 Task: Find connections with filter location Lognes with filter topic #Workfromhomewith filter profile language Spanish with filter current company AJIO.com with filter school Badruka College Of Commerce with filter industry Political Organizations with filter service category Auto Insurance with filter keywords title Technical Support Specialist
Action: Mouse moved to (502, 85)
Screenshot: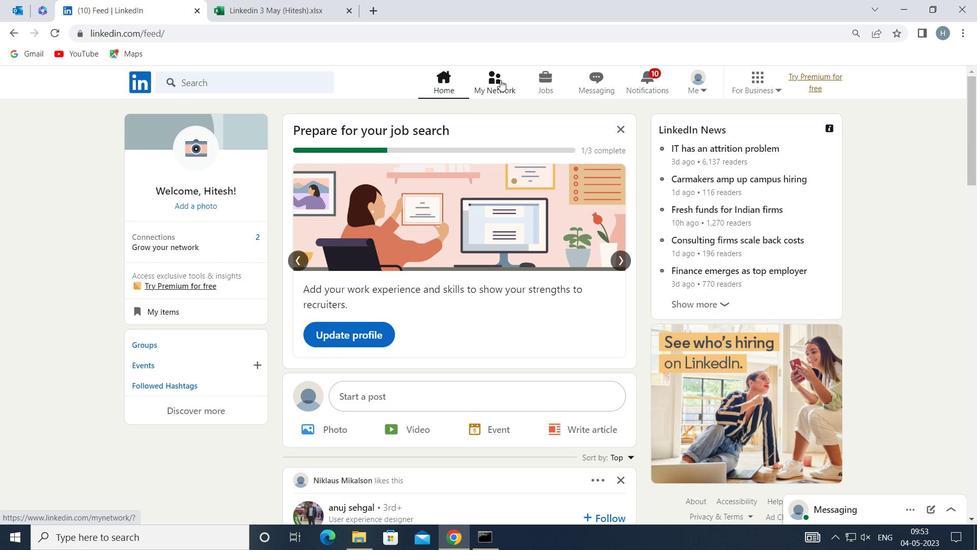 
Action: Mouse pressed left at (502, 85)
Screenshot: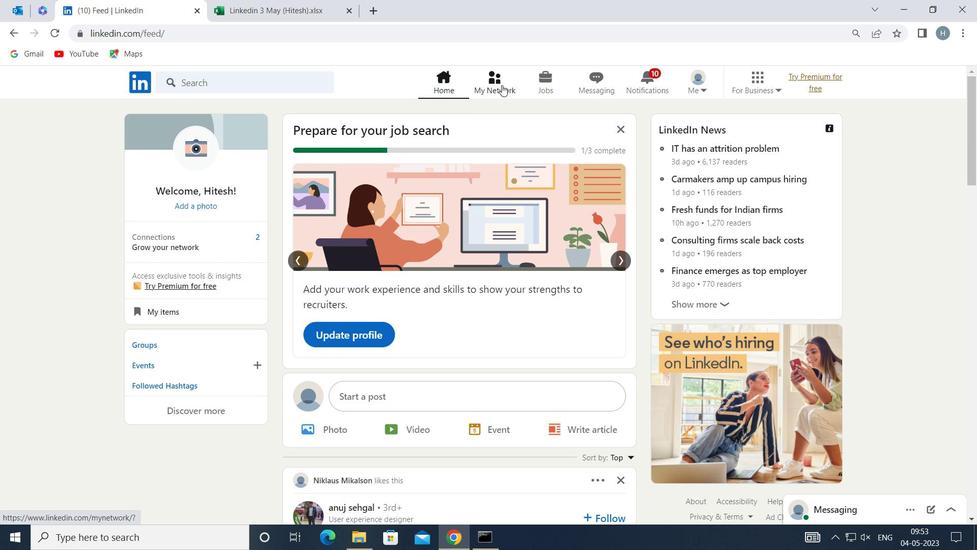 
Action: Mouse moved to (299, 150)
Screenshot: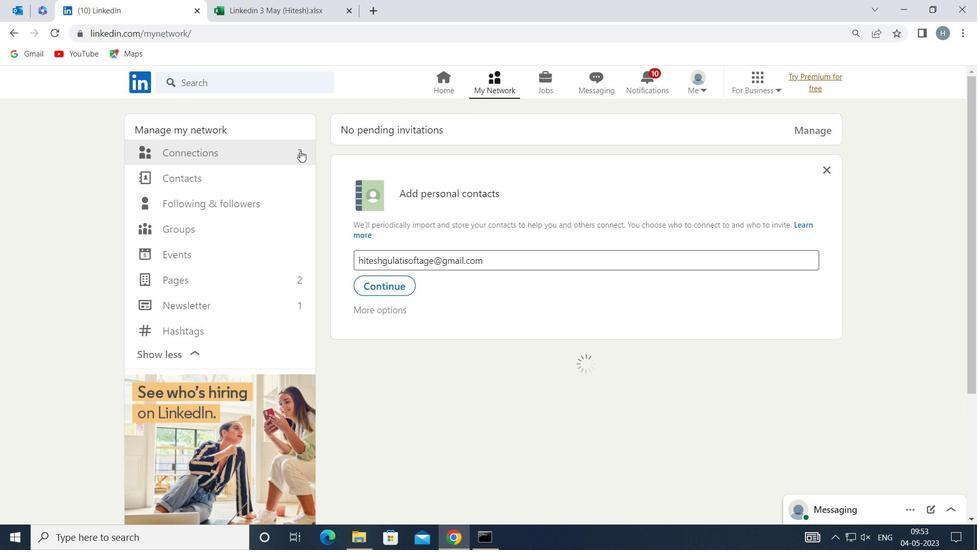 
Action: Mouse pressed left at (299, 150)
Screenshot: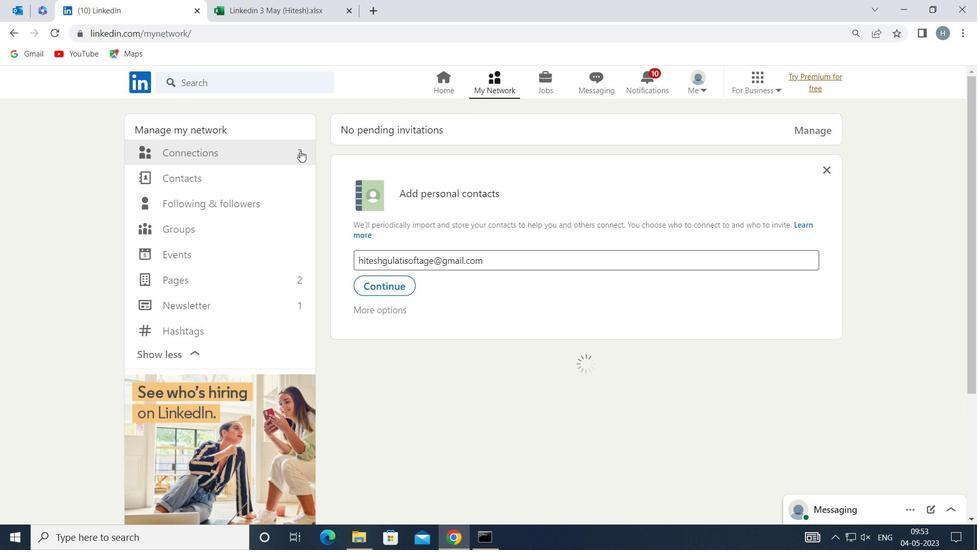 
Action: Mouse moved to (587, 153)
Screenshot: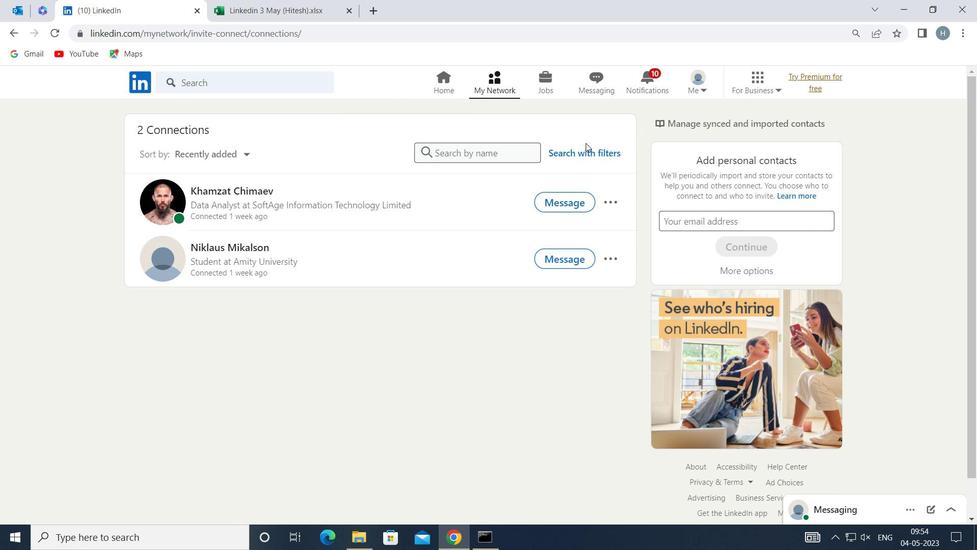 
Action: Mouse pressed left at (587, 153)
Screenshot: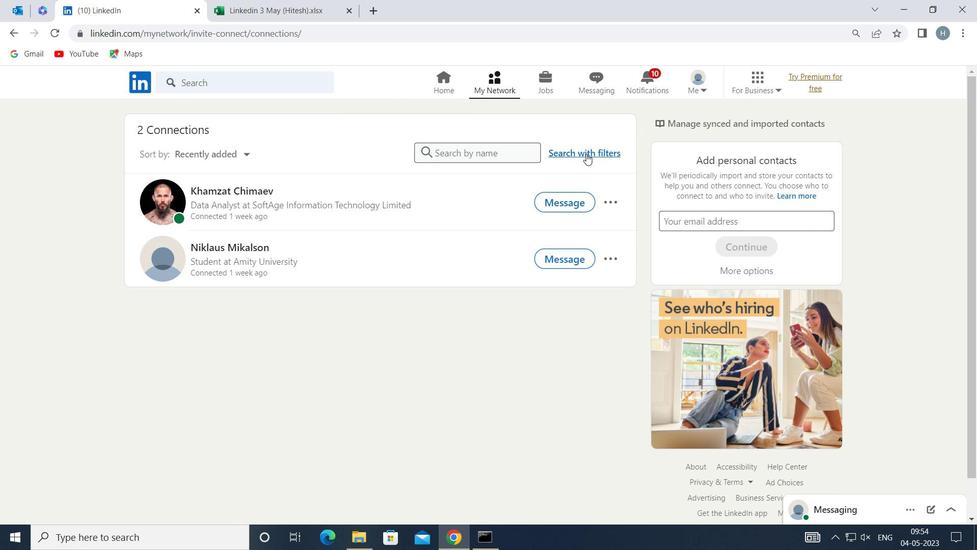 
Action: Mouse moved to (536, 121)
Screenshot: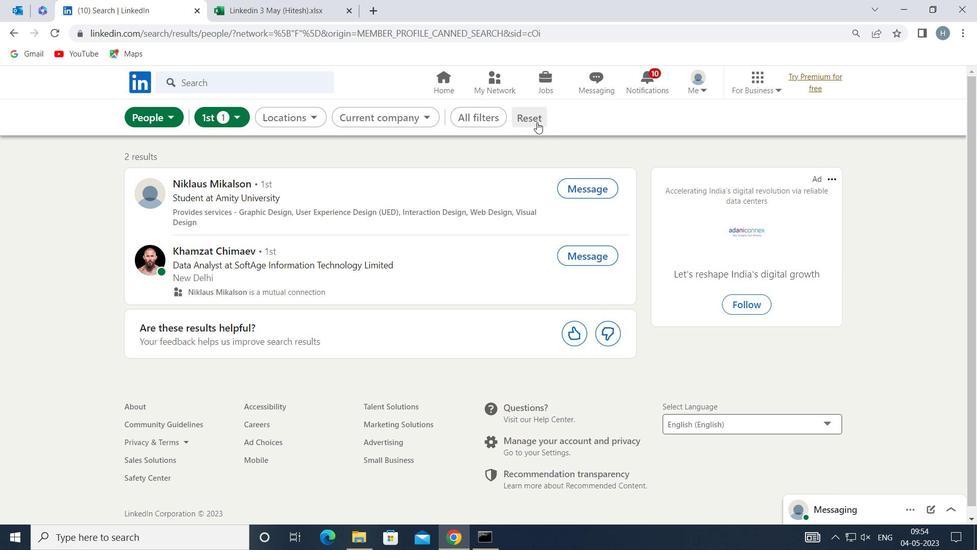 
Action: Mouse pressed left at (536, 121)
Screenshot: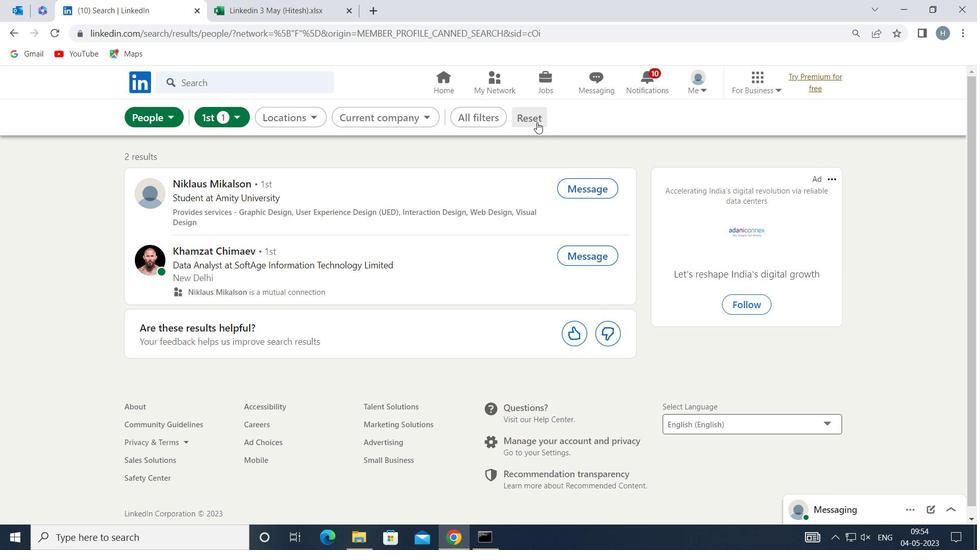 
Action: Mouse moved to (525, 119)
Screenshot: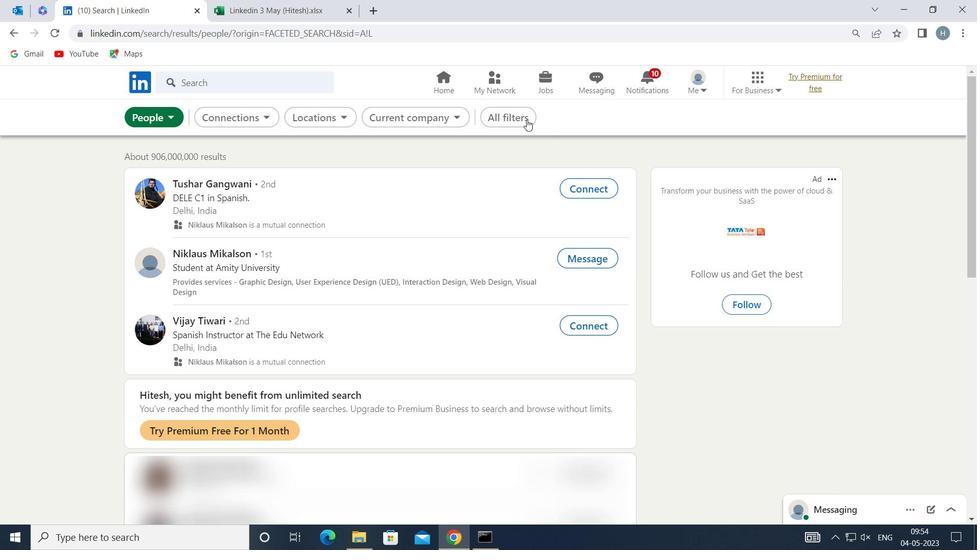 
Action: Mouse pressed left at (525, 119)
Screenshot: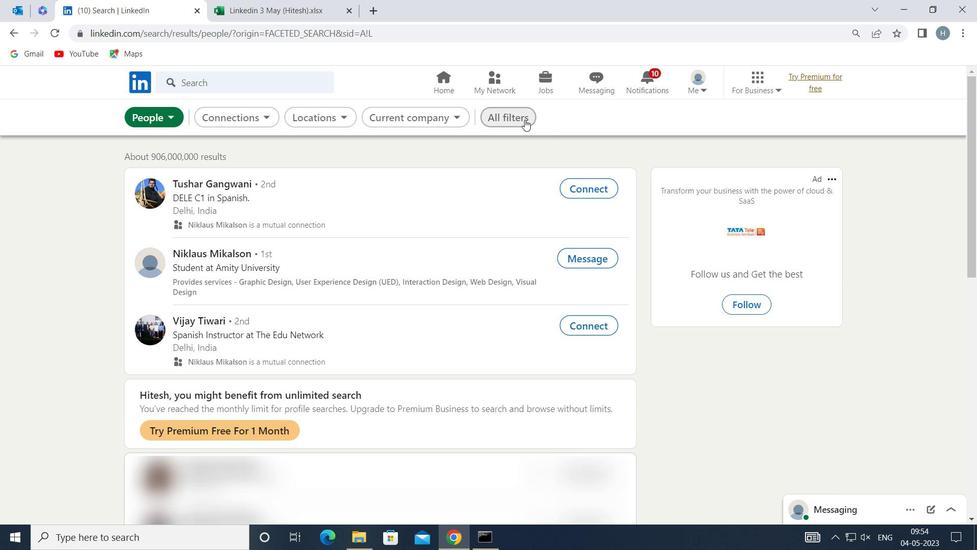 
Action: Mouse moved to (764, 313)
Screenshot: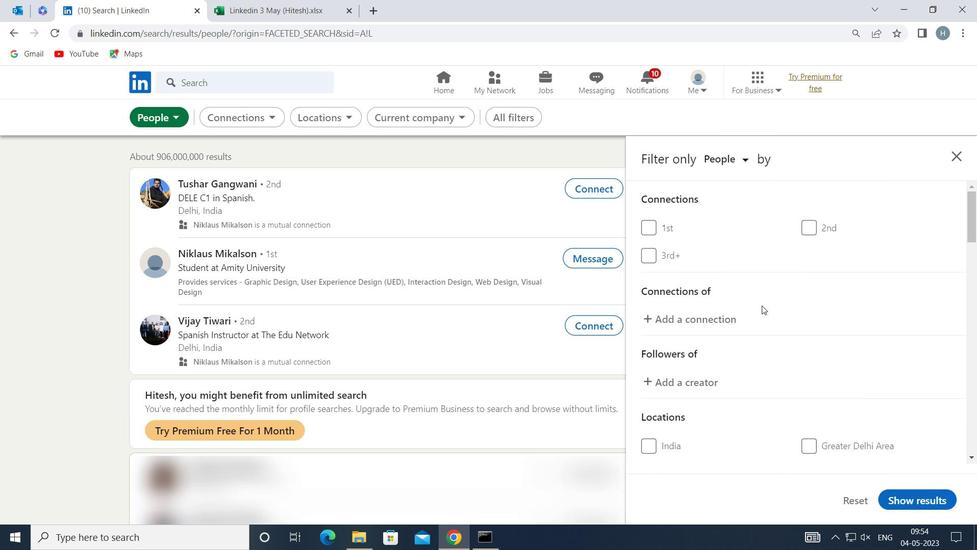 
Action: Mouse scrolled (764, 312) with delta (0, 0)
Screenshot: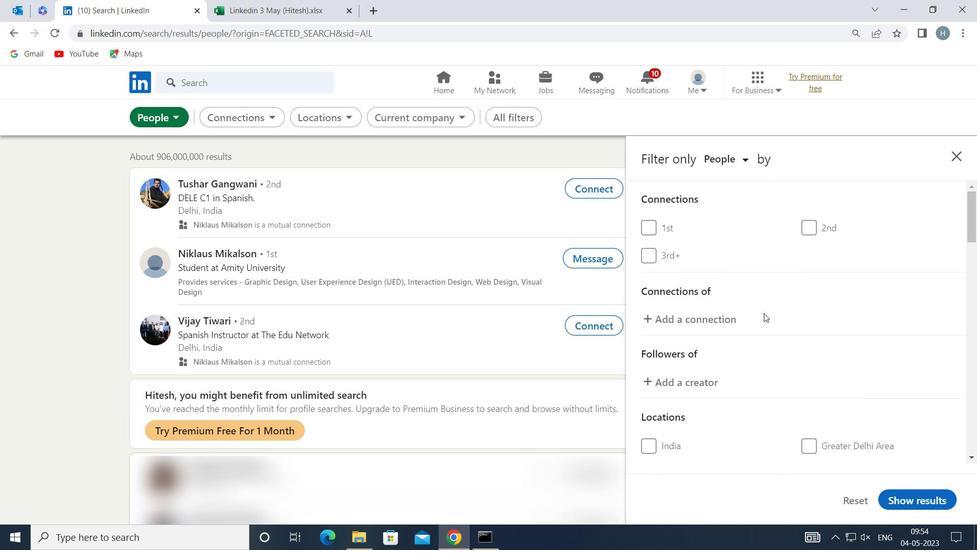 
Action: Mouse scrolled (764, 312) with delta (0, 0)
Screenshot: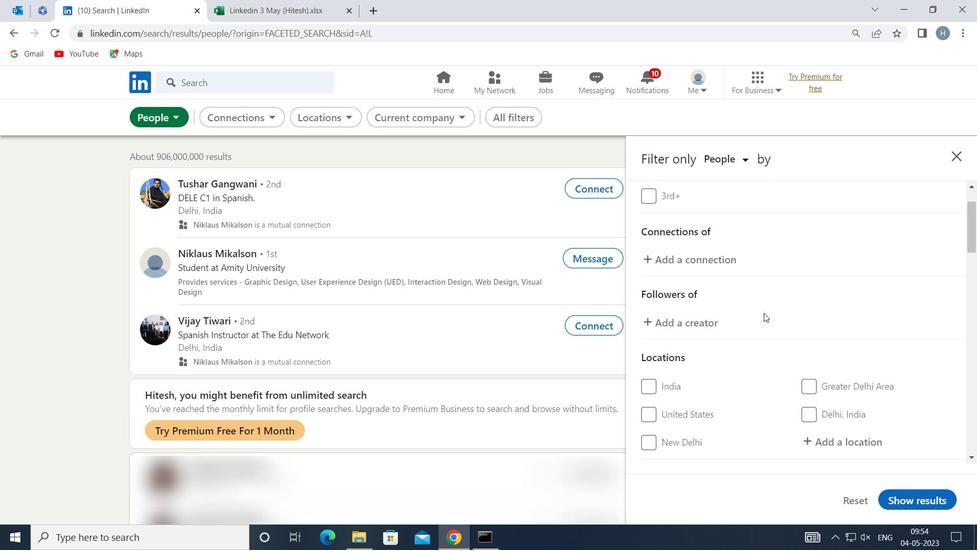 
Action: Mouse moved to (830, 374)
Screenshot: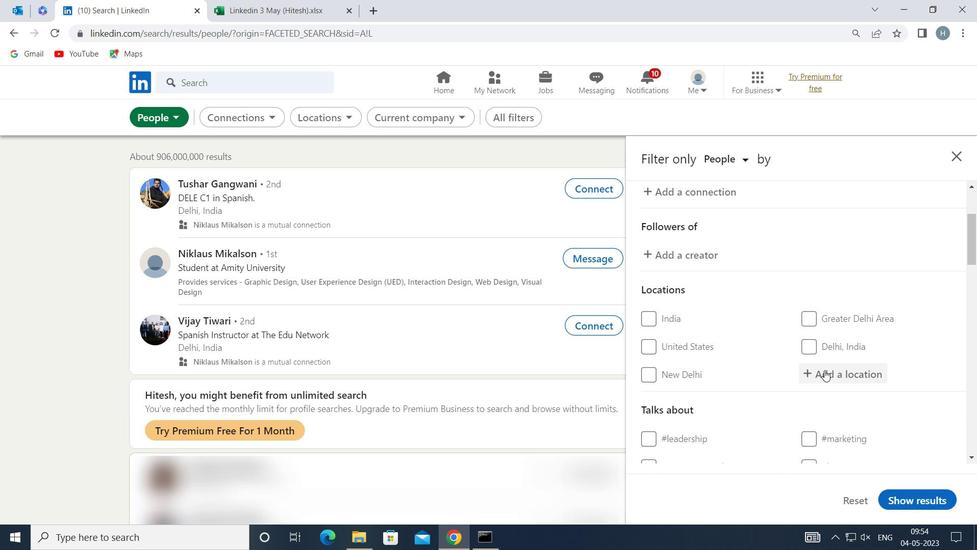 
Action: Mouse pressed left at (830, 374)
Screenshot: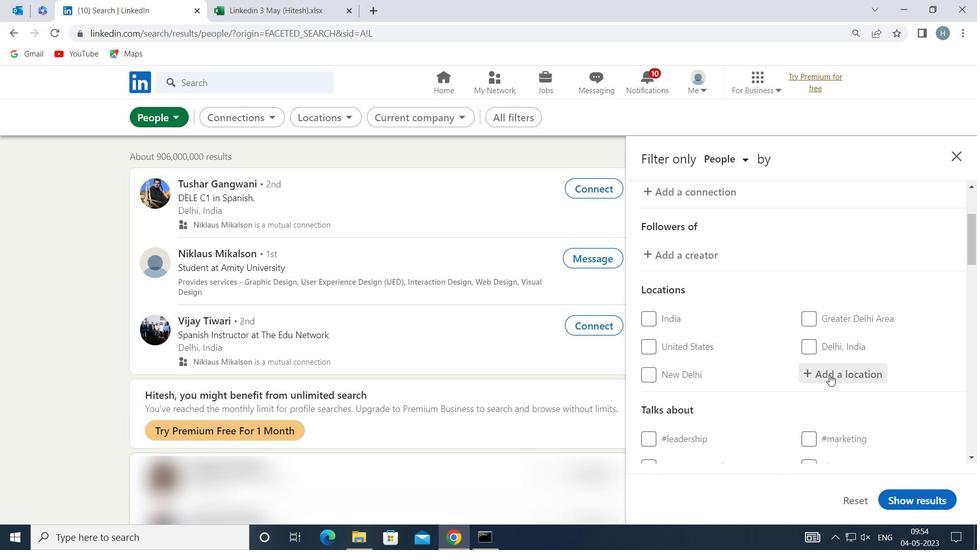 
Action: Mouse moved to (820, 375)
Screenshot: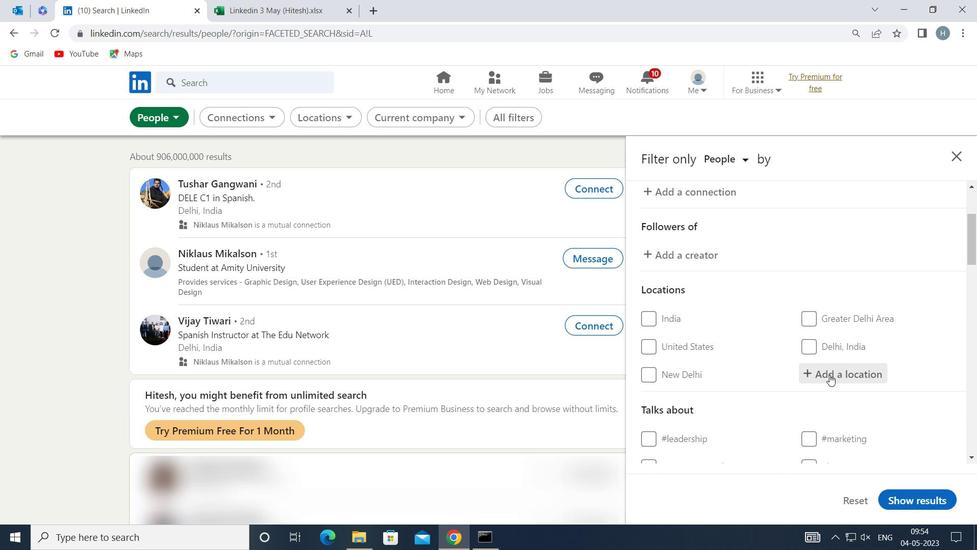 
Action: Key pressed <Key.shift>LOGNES
Screenshot: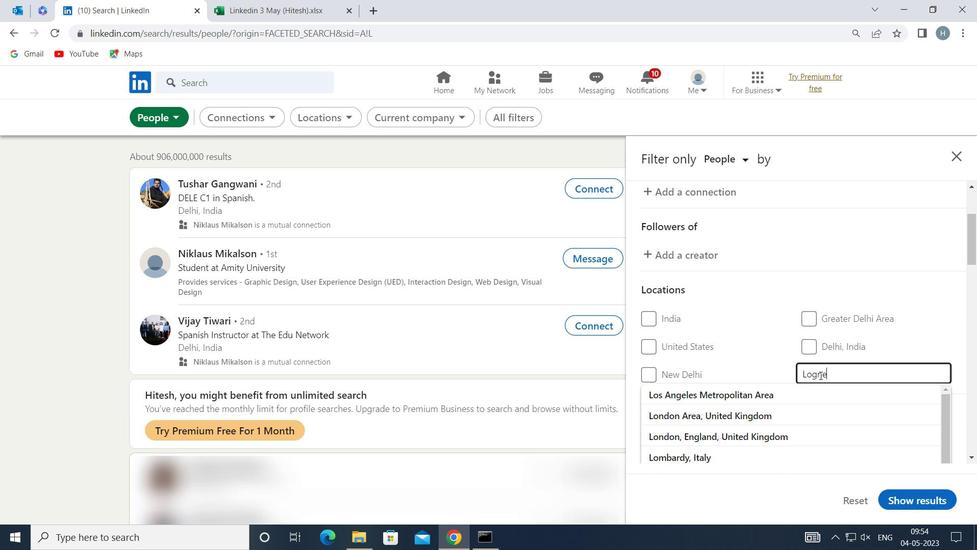 
Action: Mouse moved to (796, 387)
Screenshot: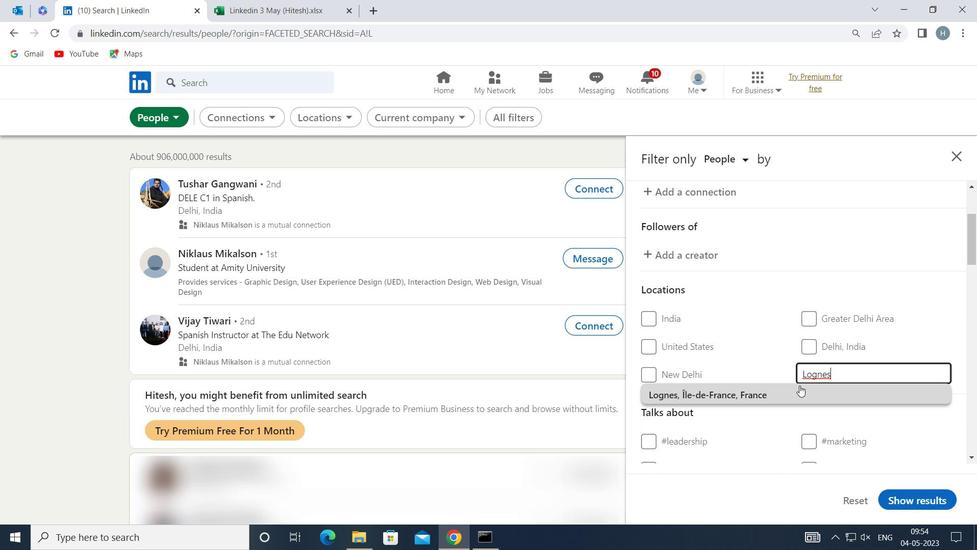 
Action: Mouse pressed left at (796, 387)
Screenshot: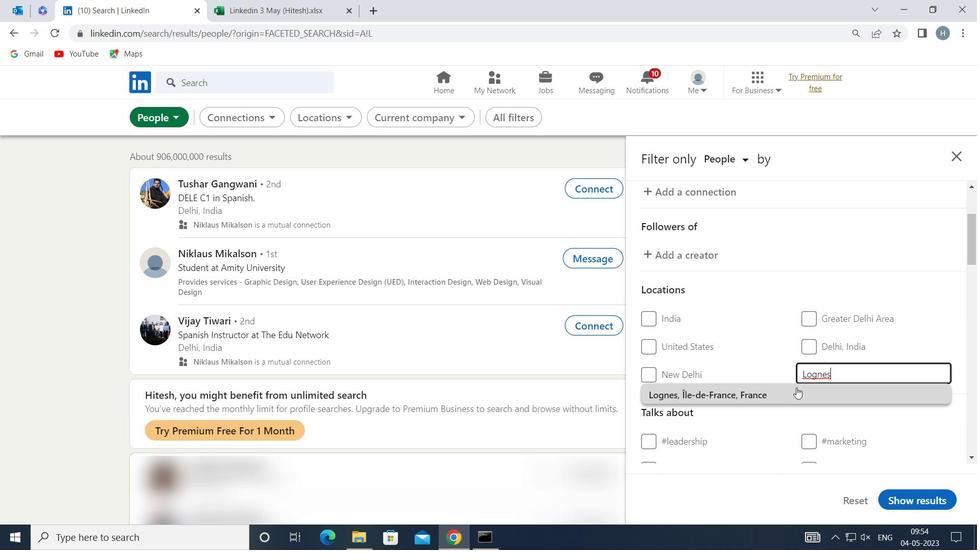 
Action: Mouse moved to (793, 389)
Screenshot: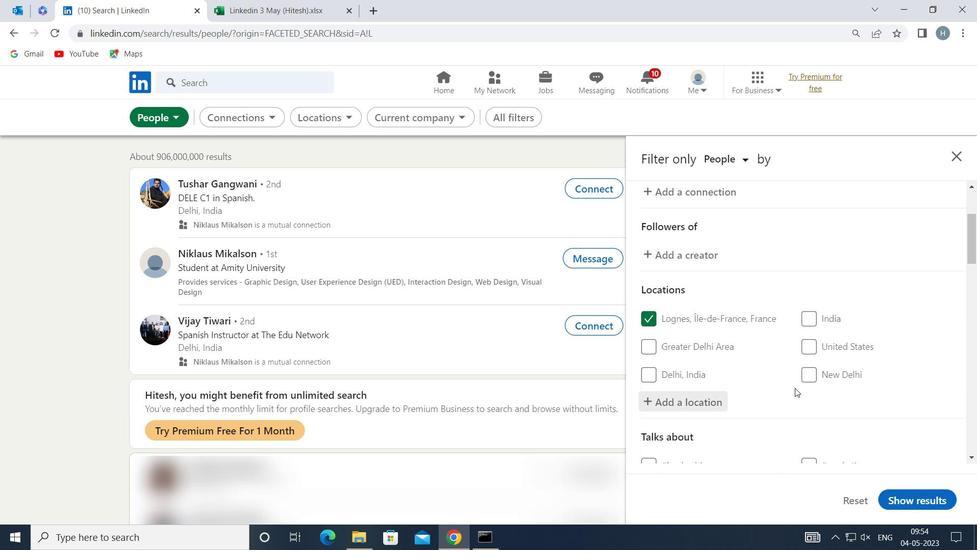 
Action: Mouse scrolled (793, 389) with delta (0, 0)
Screenshot: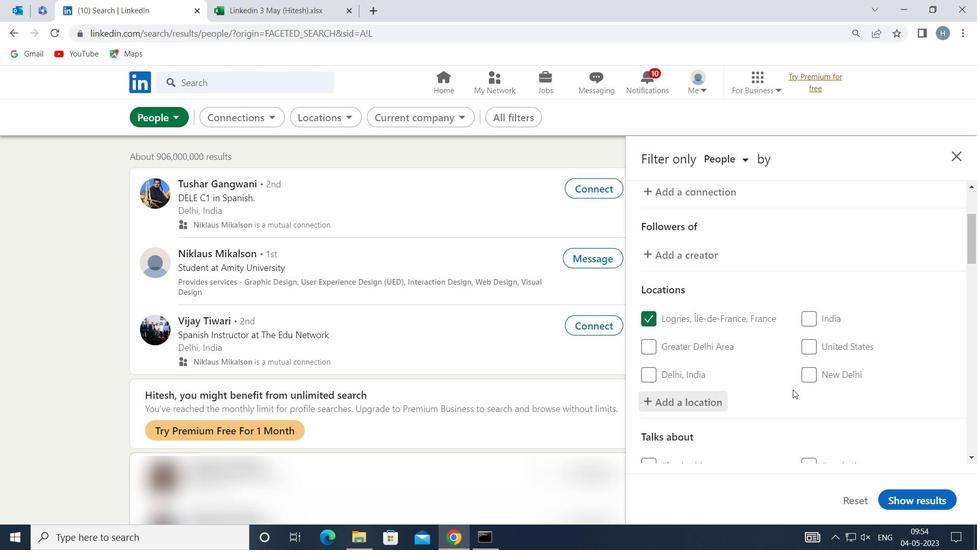 
Action: Mouse moved to (793, 389)
Screenshot: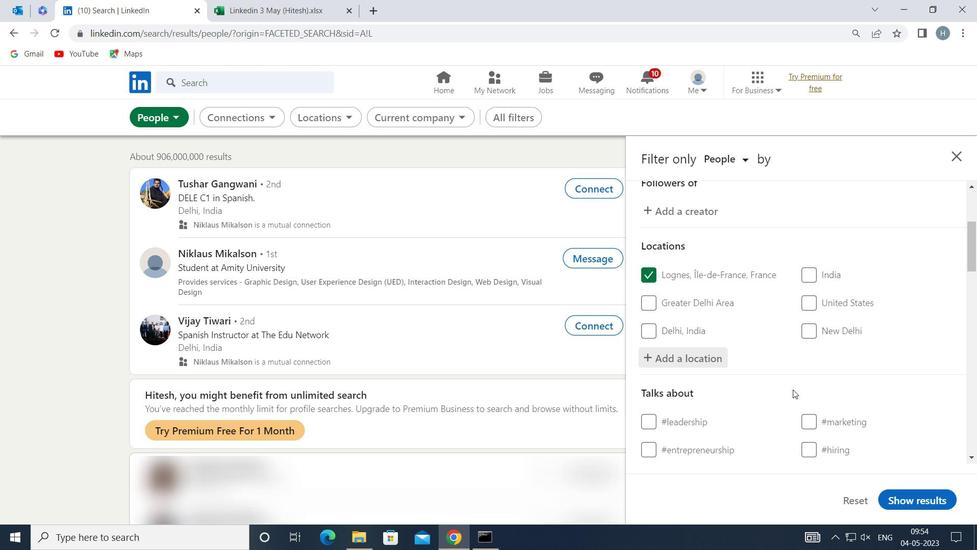 
Action: Mouse scrolled (793, 389) with delta (0, 0)
Screenshot: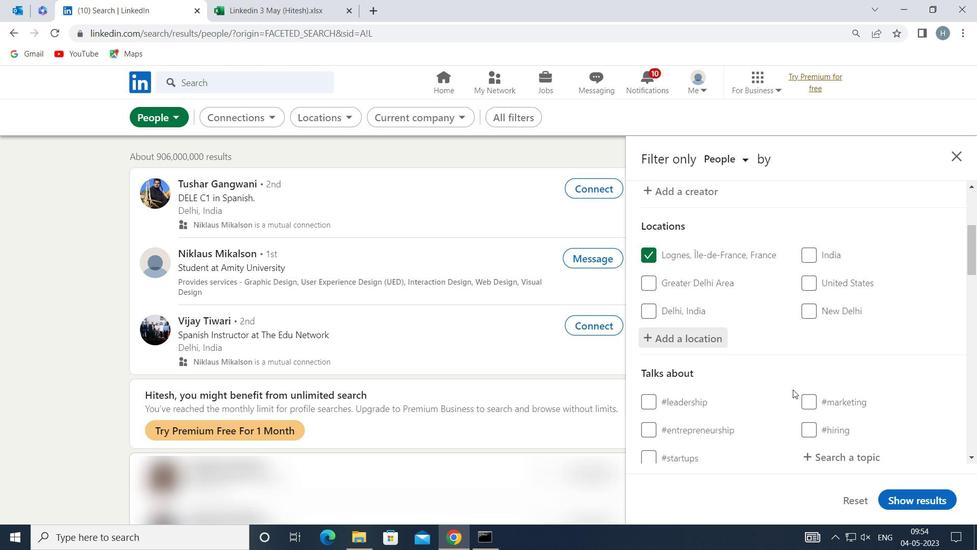 
Action: Mouse scrolled (793, 389) with delta (0, 0)
Screenshot: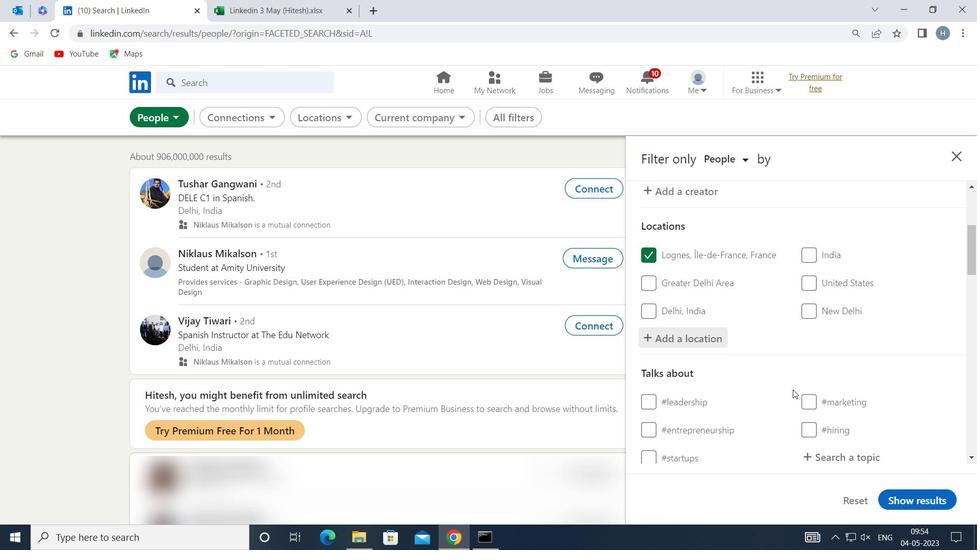 
Action: Mouse moved to (869, 335)
Screenshot: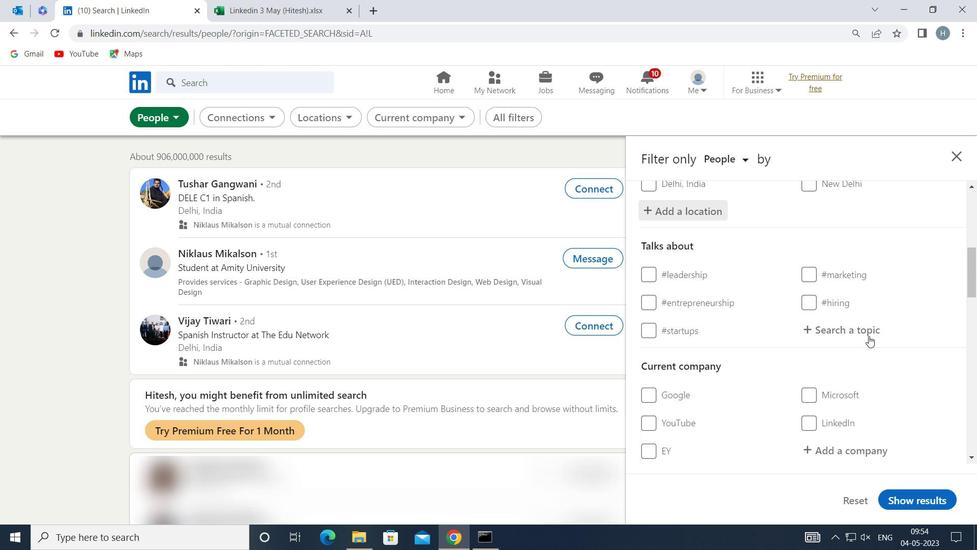 
Action: Mouse pressed left at (869, 335)
Screenshot: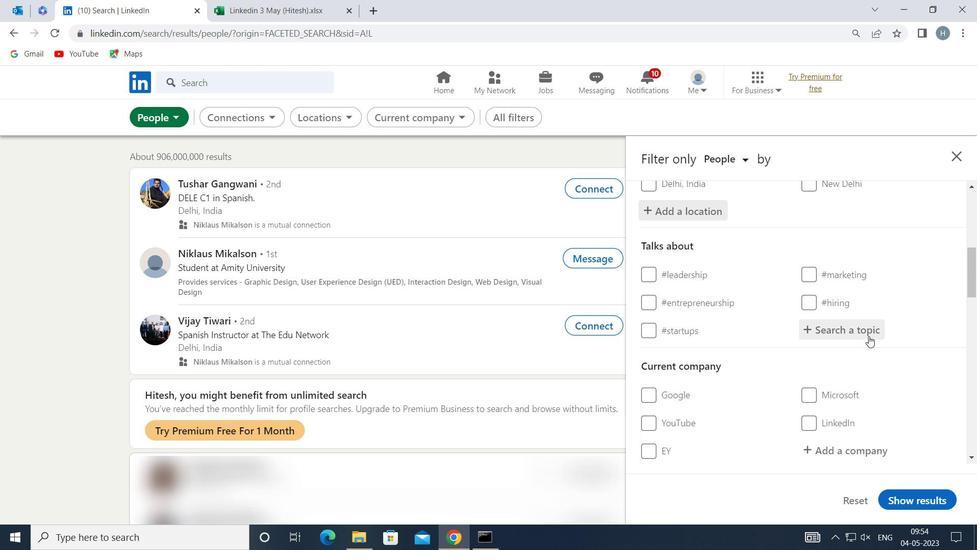
Action: Mouse moved to (869, 335)
Screenshot: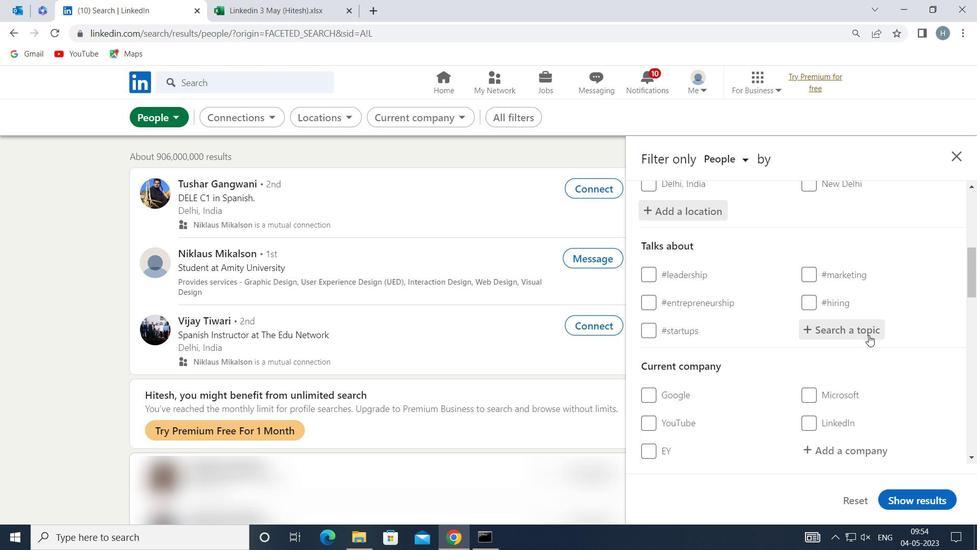 
Action: Key pressed WORKFROMHOME
Screenshot: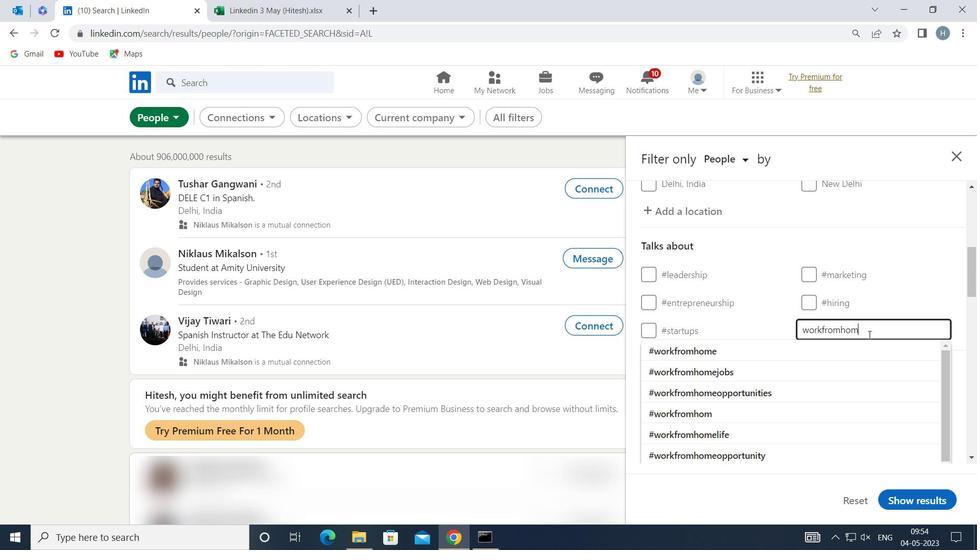 
Action: Mouse moved to (758, 348)
Screenshot: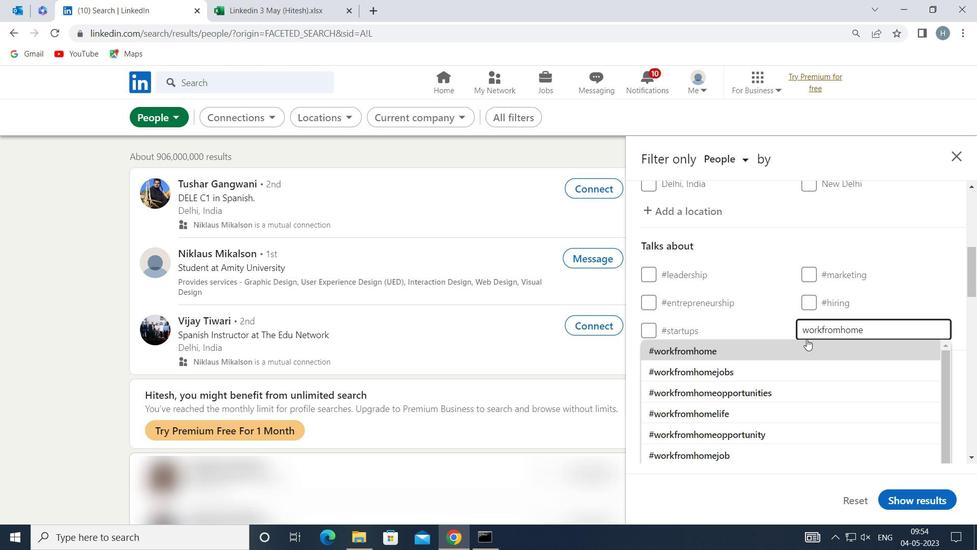 
Action: Mouse pressed left at (758, 348)
Screenshot: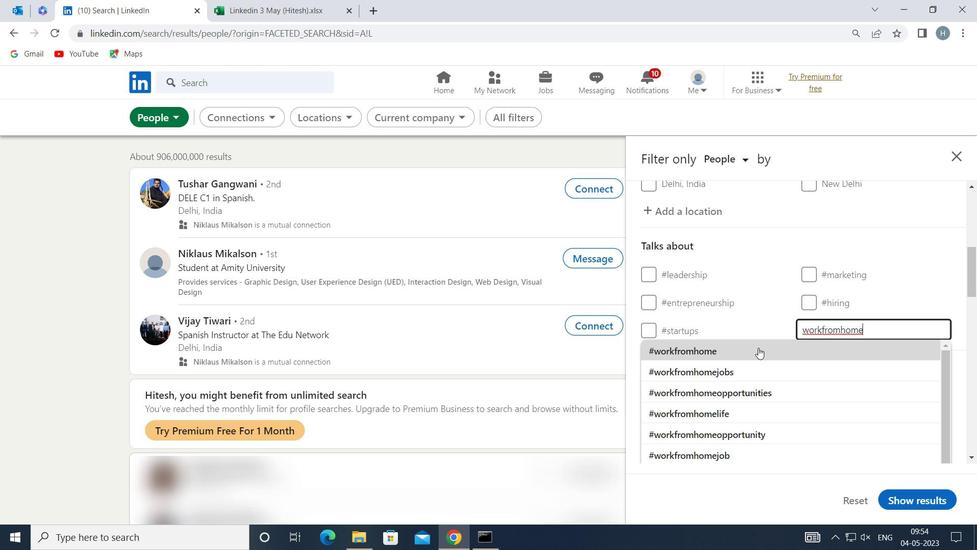 
Action: Mouse moved to (757, 349)
Screenshot: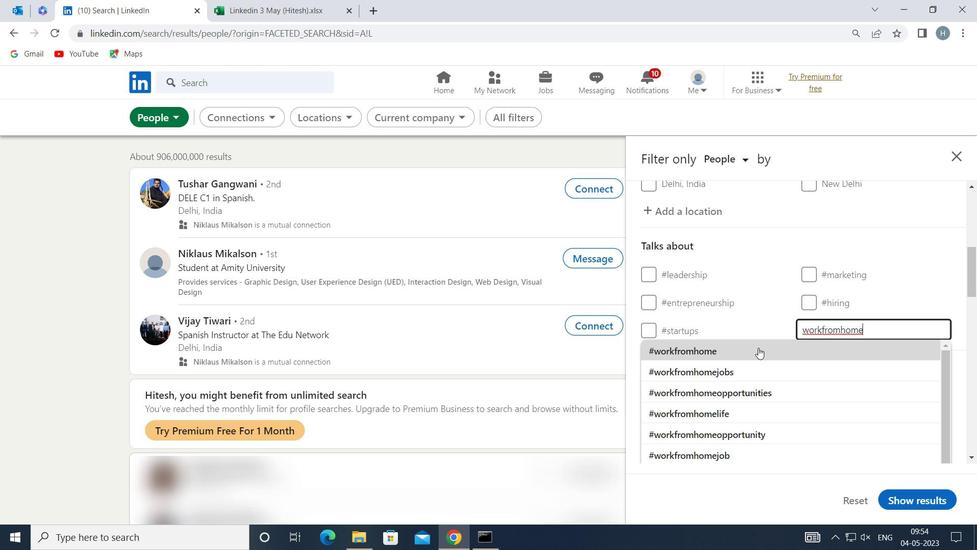 
Action: Mouse scrolled (757, 348) with delta (0, 0)
Screenshot: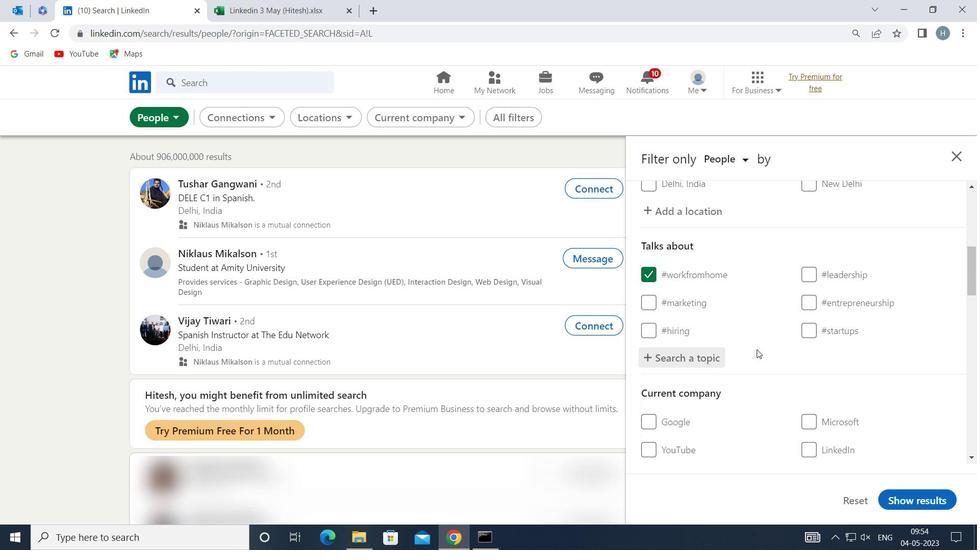 
Action: Mouse scrolled (757, 348) with delta (0, 0)
Screenshot: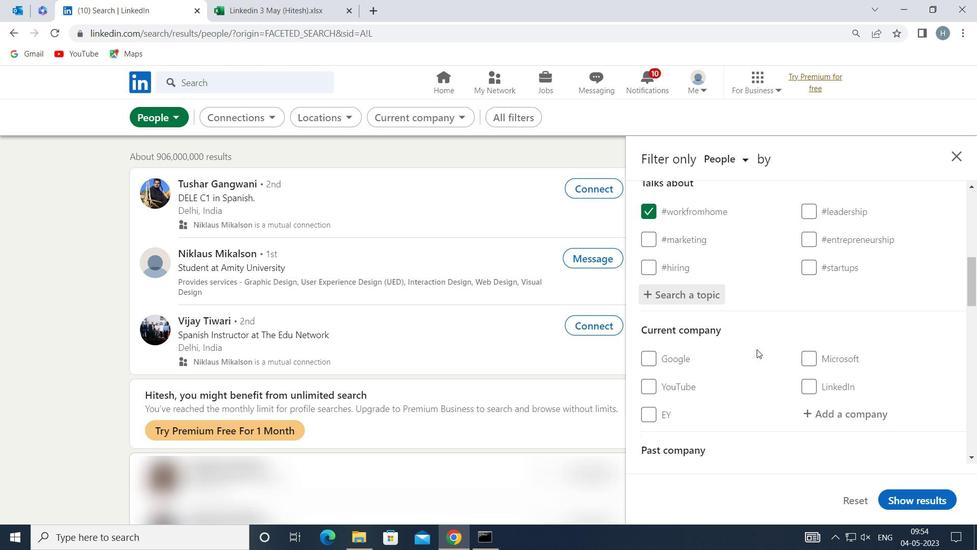 
Action: Mouse scrolled (757, 348) with delta (0, 0)
Screenshot: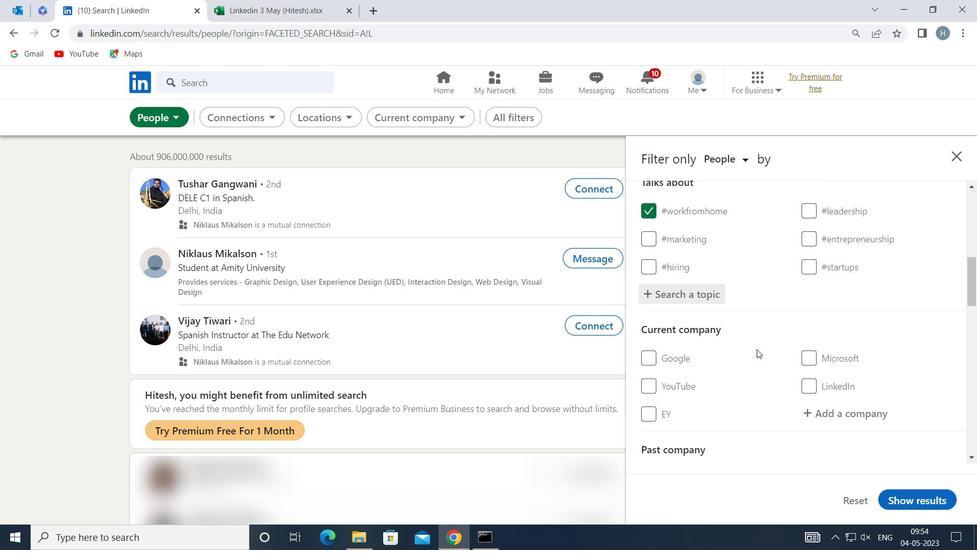 
Action: Mouse scrolled (757, 348) with delta (0, 0)
Screenshot: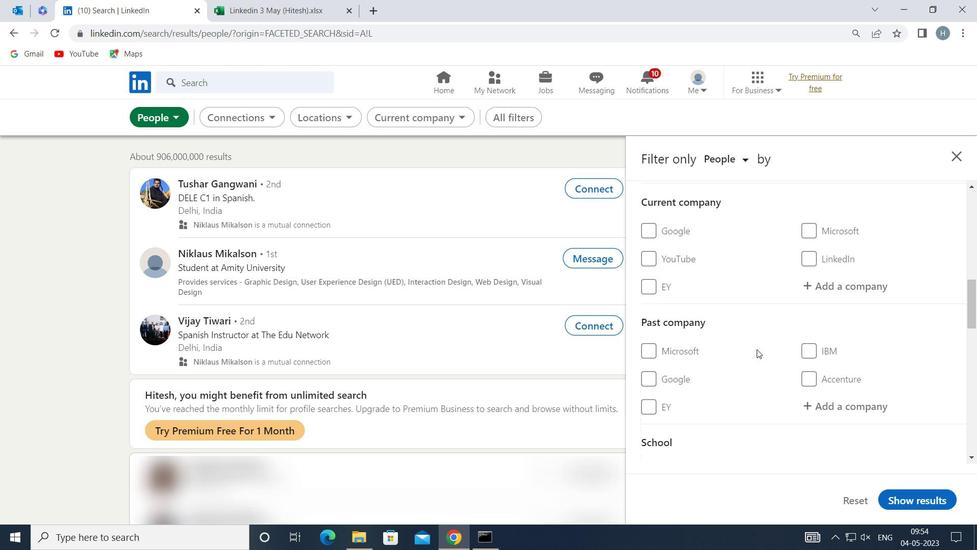 
Action: Mouse scrolled (757, 348) with delta (0, 0)
Screenshot: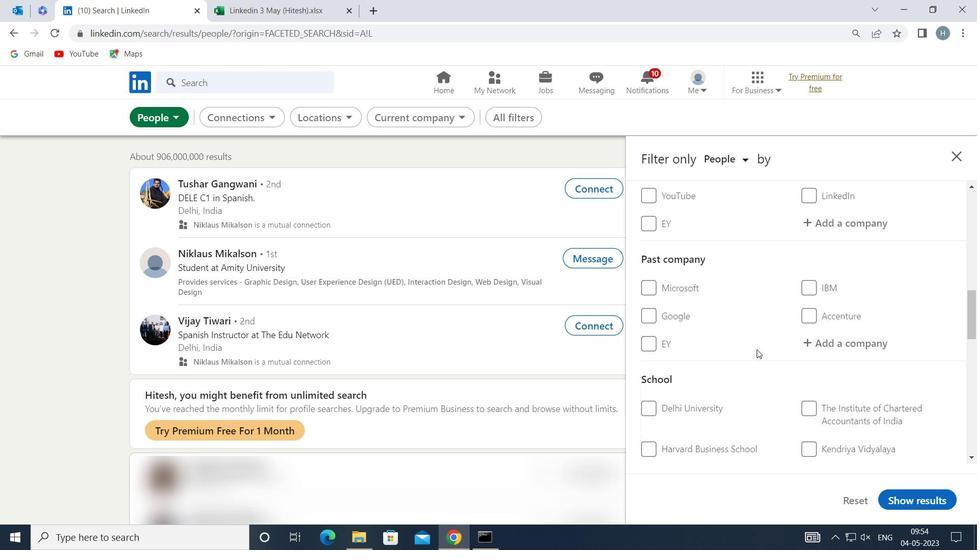 
Action: Mouse scrolled (757, 348) with delta (0, 0)
Screenshot: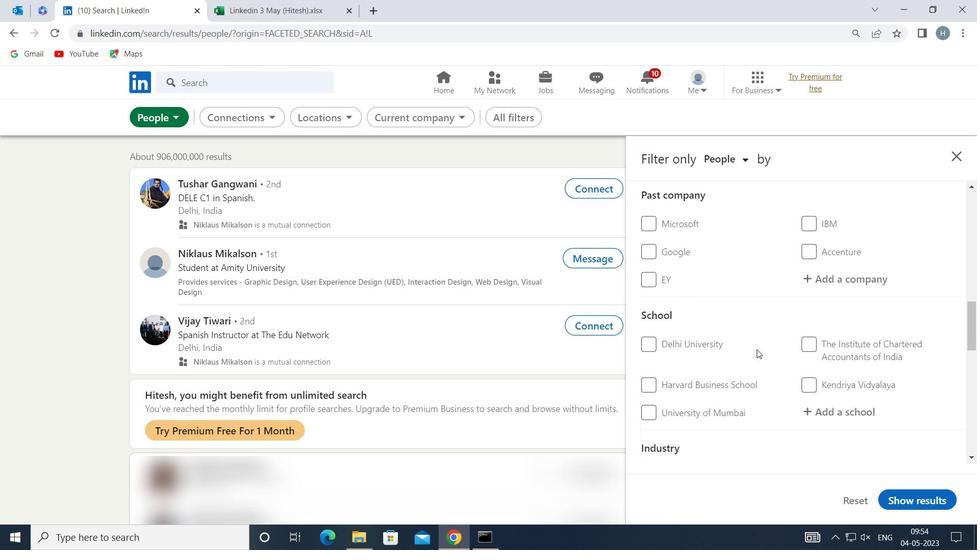 
Action: Mouse scrolled (757, 348) with delta (0, 0)
Screenshot: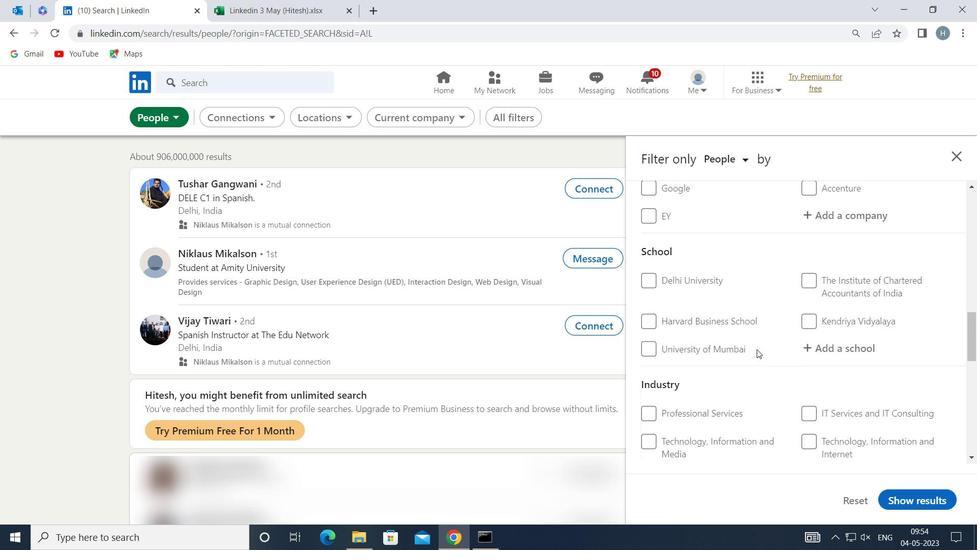 
Action: Mouse scrolled (757, 348) with delta (0, 0)
Screenshot: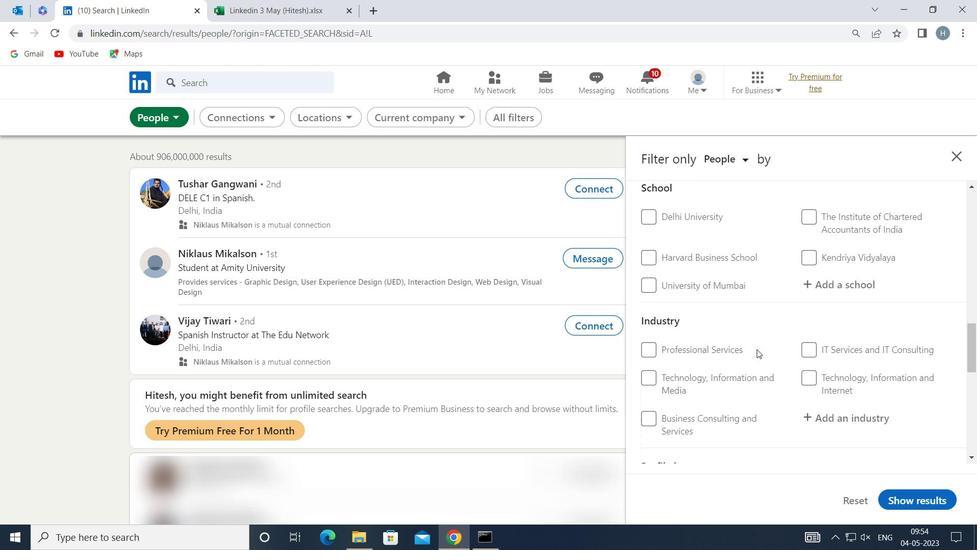 
Action: Mouse scrolled (757, 348) with delta (0, 0)
Screenshot: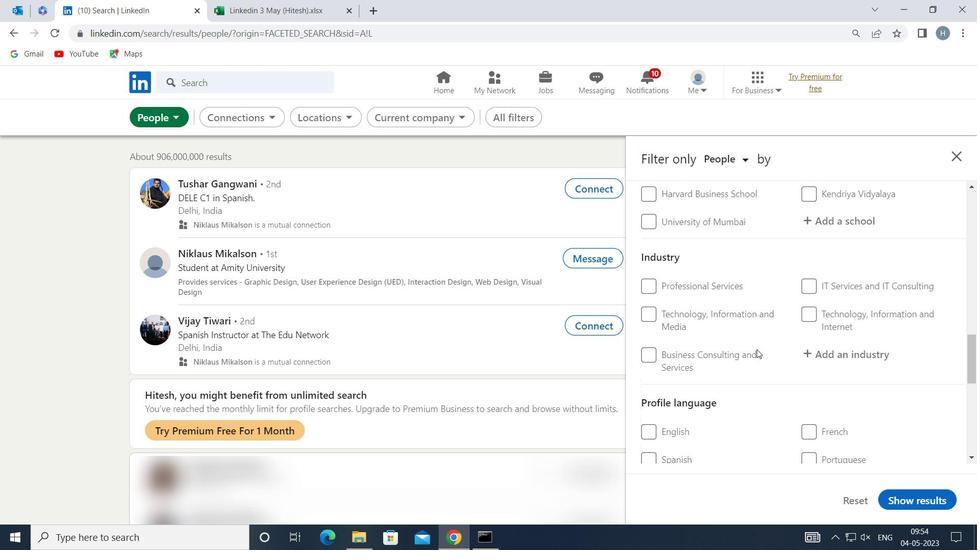 
Action: Mouse moved to (659, 398)
Screenshot: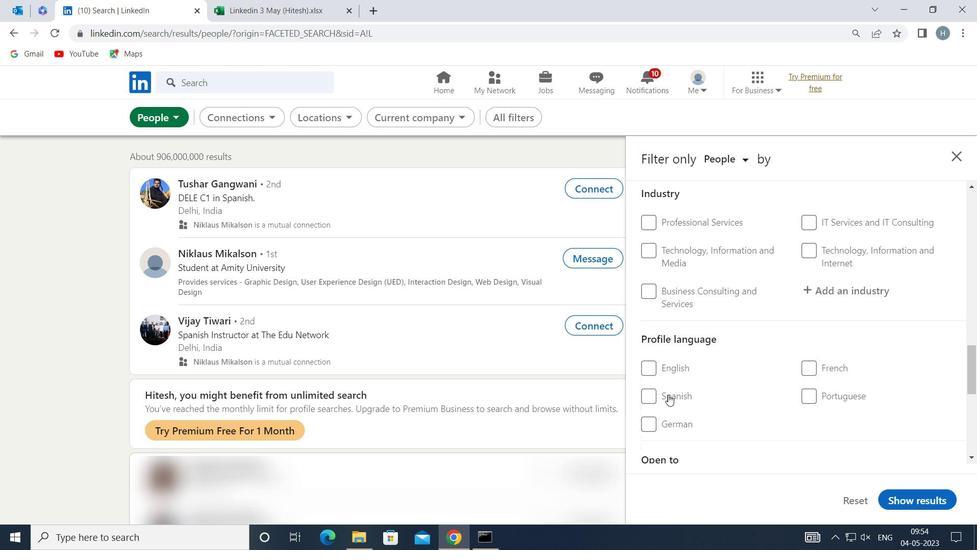 
Action: Mouse pressed left at (659, 398)
Screenshot: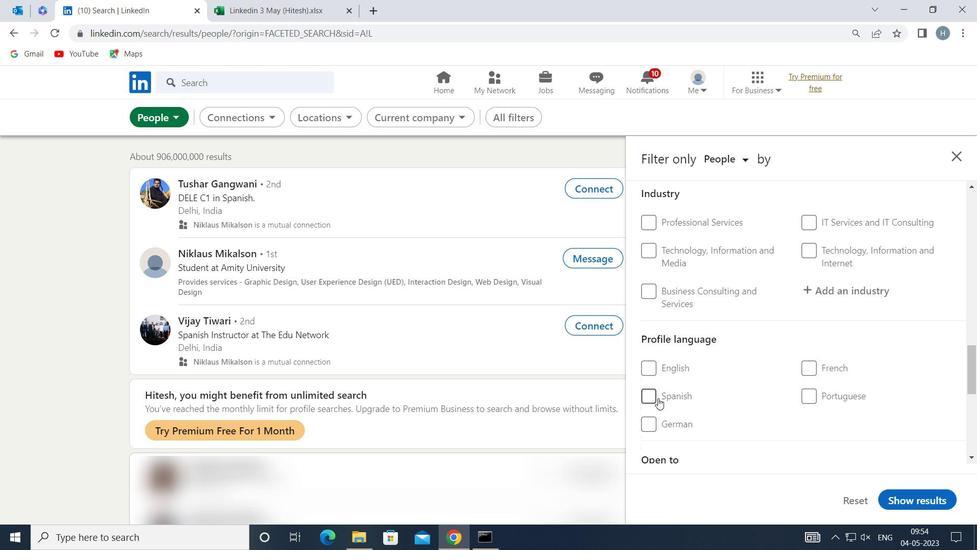 
Action: Mouse moved to (755, 382)
Screenshot: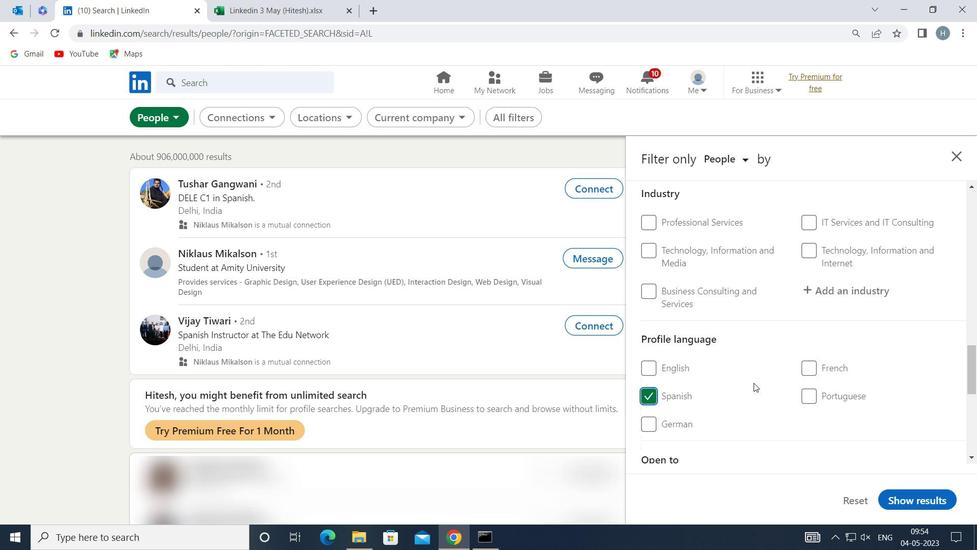 
Action: Mouse scrolled (755, 383) with delta (0, 0)
Screenshot: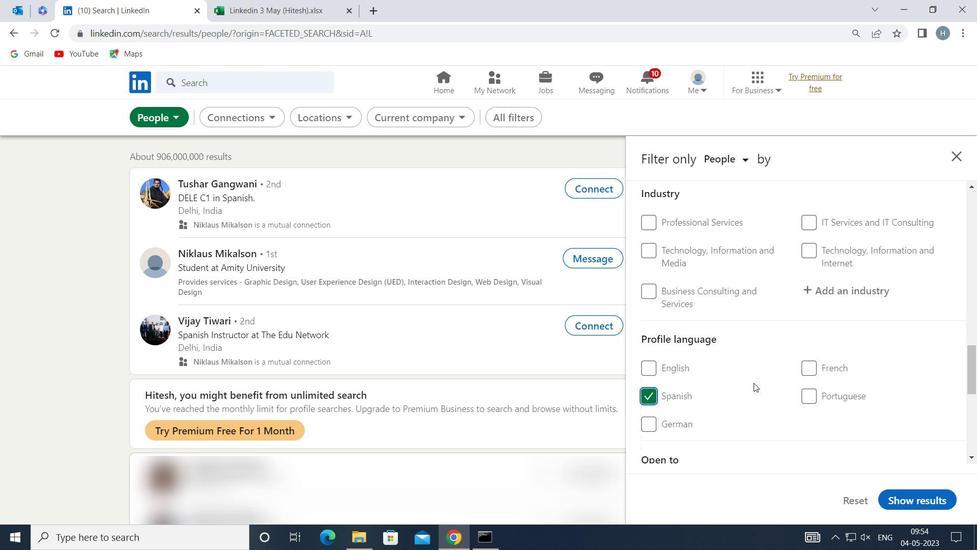 
Action: Mouse scrolled (755, 383) with delta (0, 0)
Screenshot: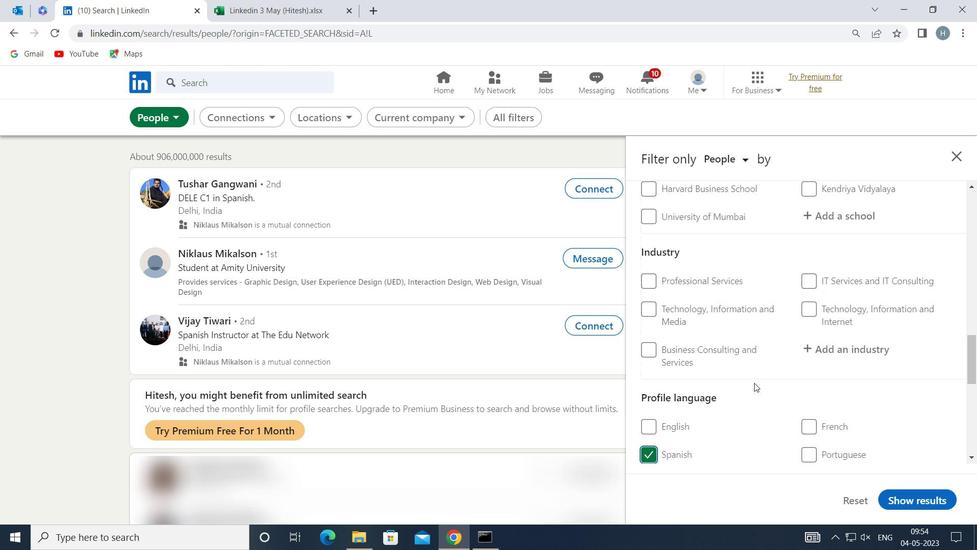 
Action: Mouse scrolled (755, 383) with delta (0, 0)
Screenshot: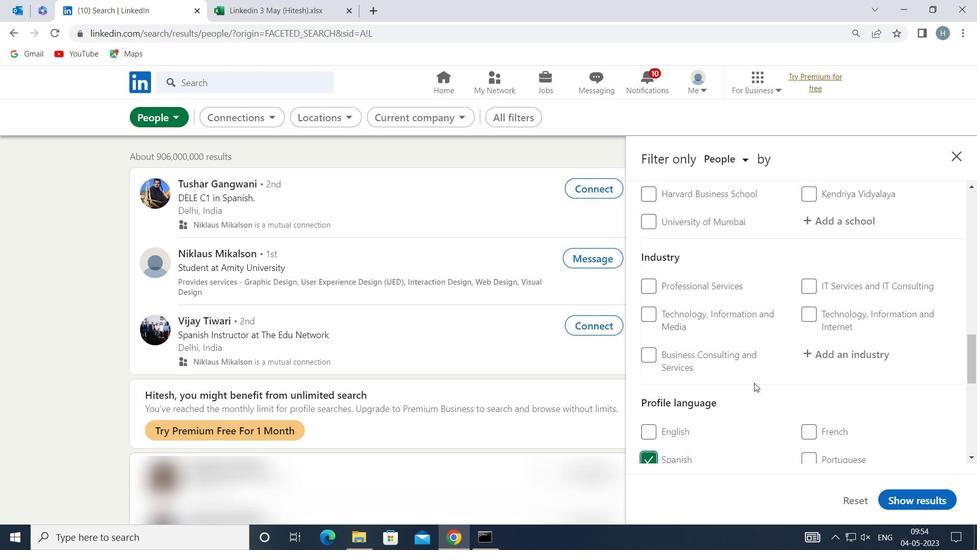 
Action: Mouse scrolled (755, 383) with delta (0, 0)
Screenshot: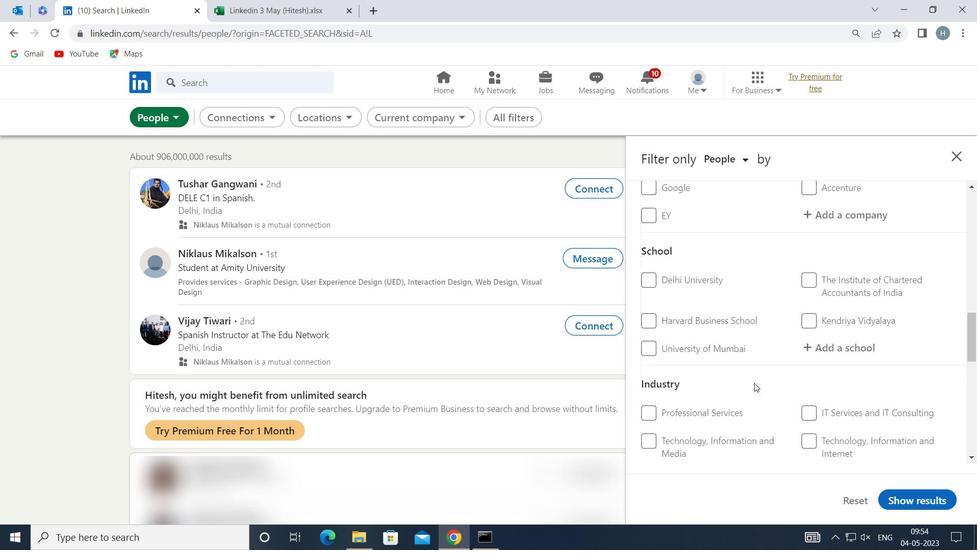 
Action: Mouse scrolled (755, 383) with delta (0, 0)
Screenshot: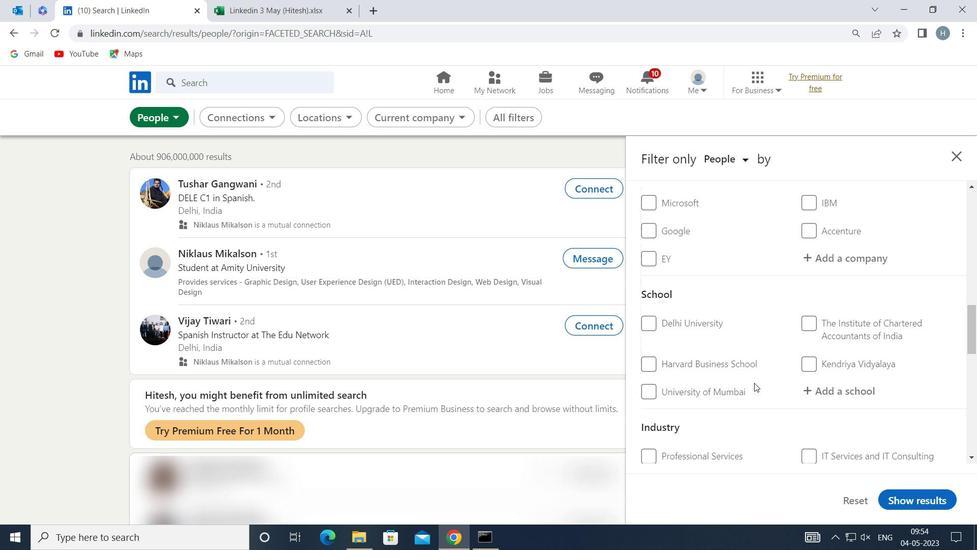 
Action: Mouse scrolled (755, 383) with delta (0, 0)
Screenshot: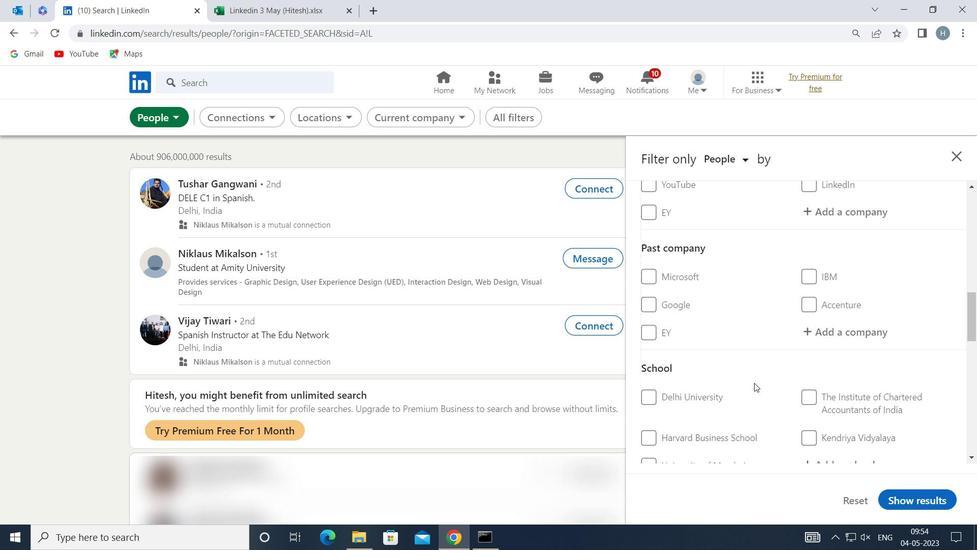 
Action: Mouse moved to (812, 364)
Screenshot: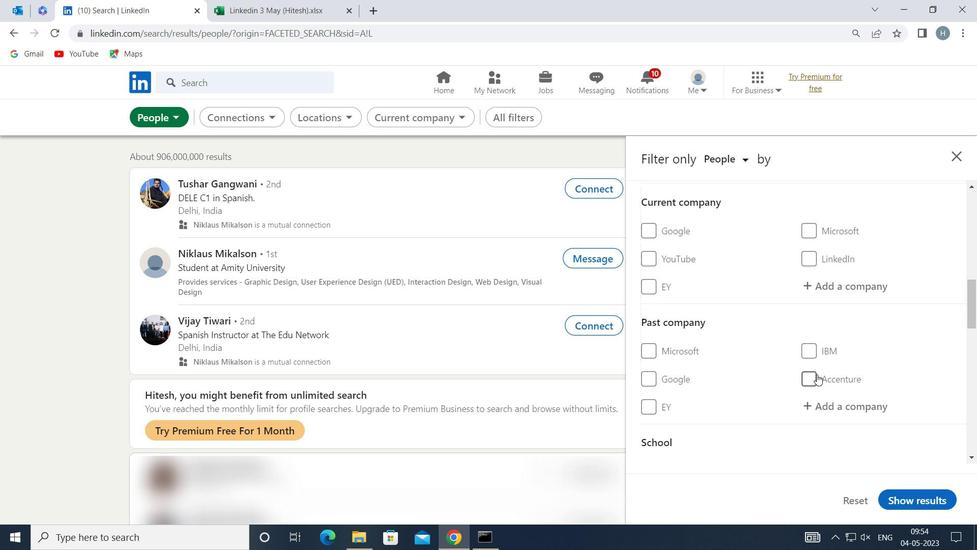 
Action: Mouse scrolled (812, 364) with delta (0, 0)
Screenshot: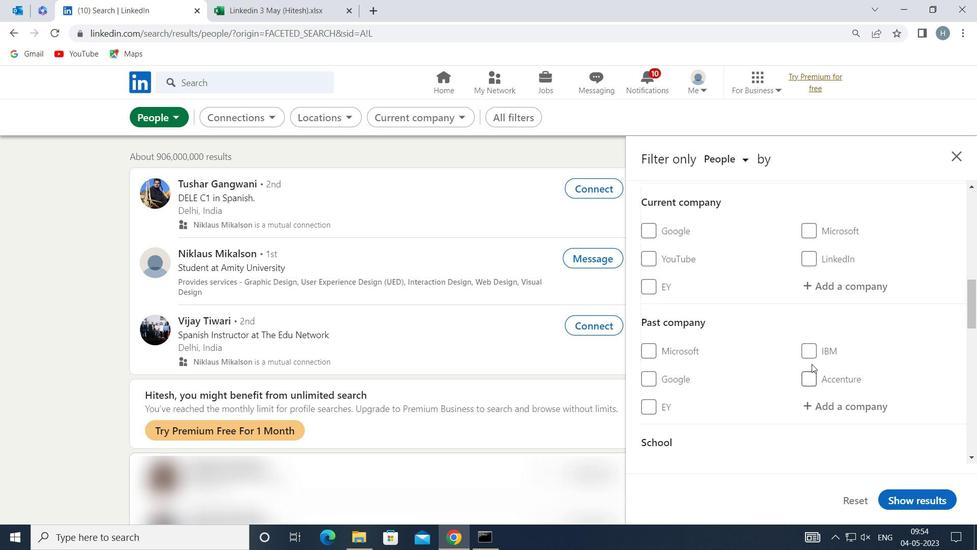 
Action: Mouse moved to (814, 345)
Screenshot: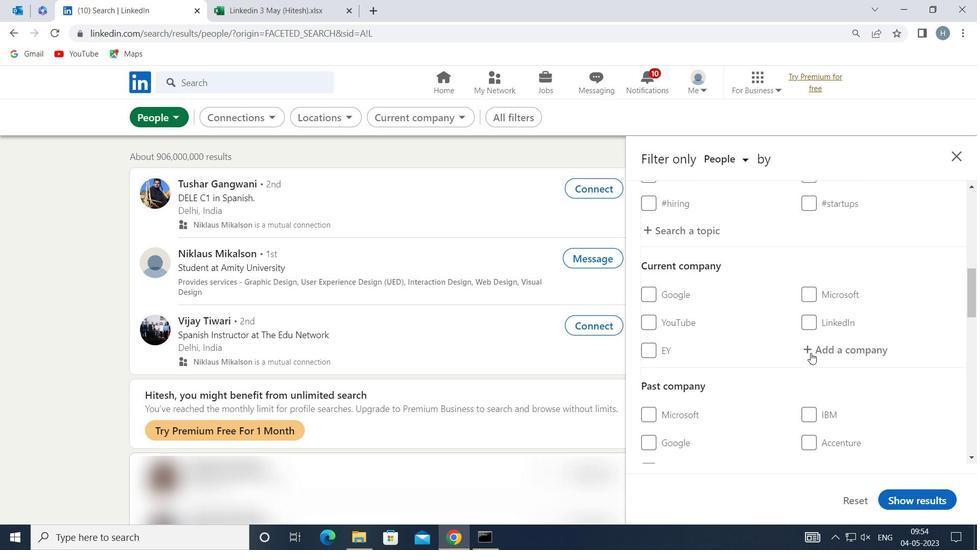 
Action: Mouse pressed left at (814, 345)
Screenshot: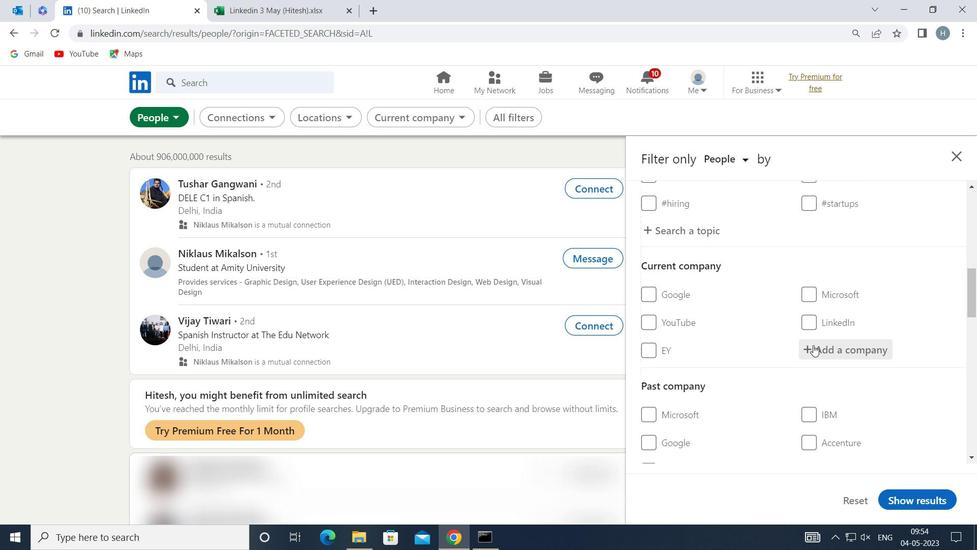 
Action: Key pressed <Key.shift>AJIO
Screenshot: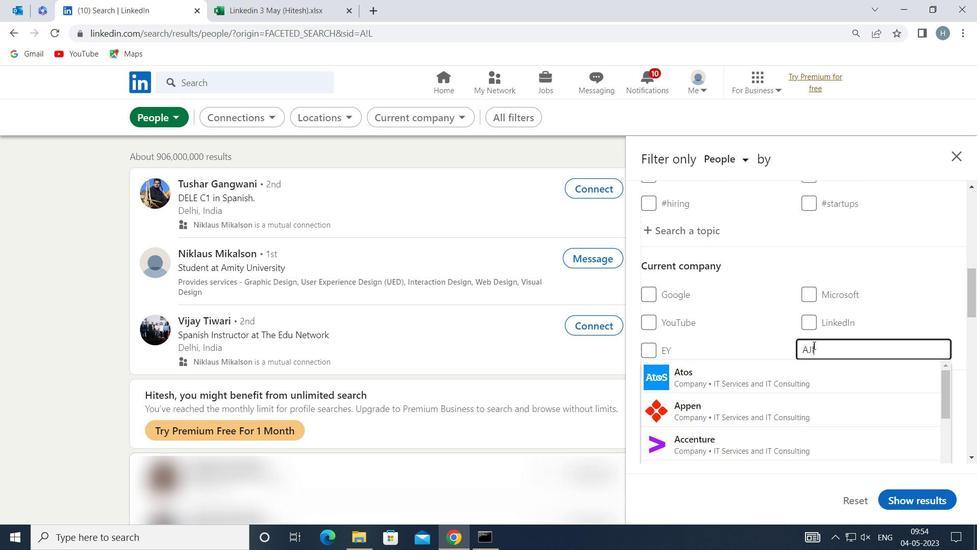 
Action: Mouse moved to (783, 364)
Screenshot: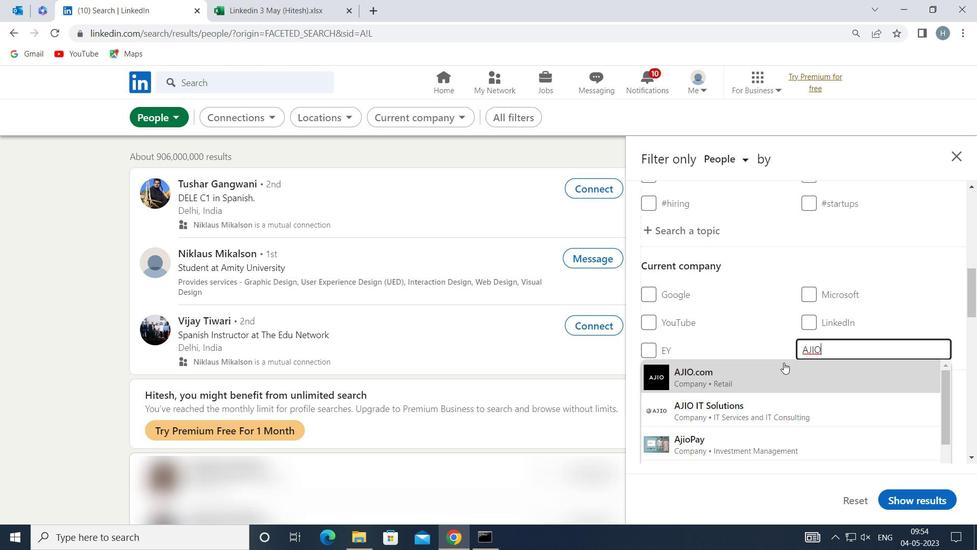 
Action: Mouse pressed left at (783, 364)
Screenshot: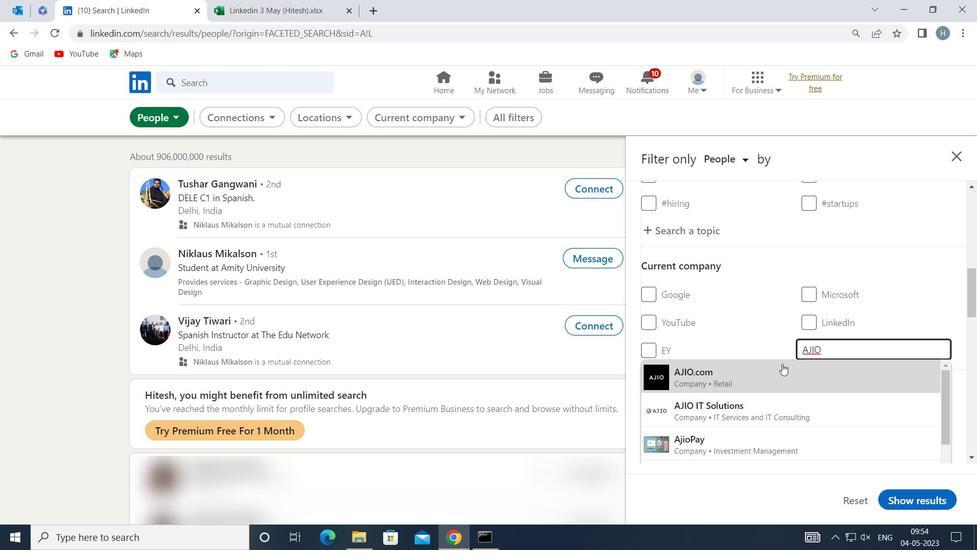 
Action: Mouse moved to (770, 347)
Screenshot: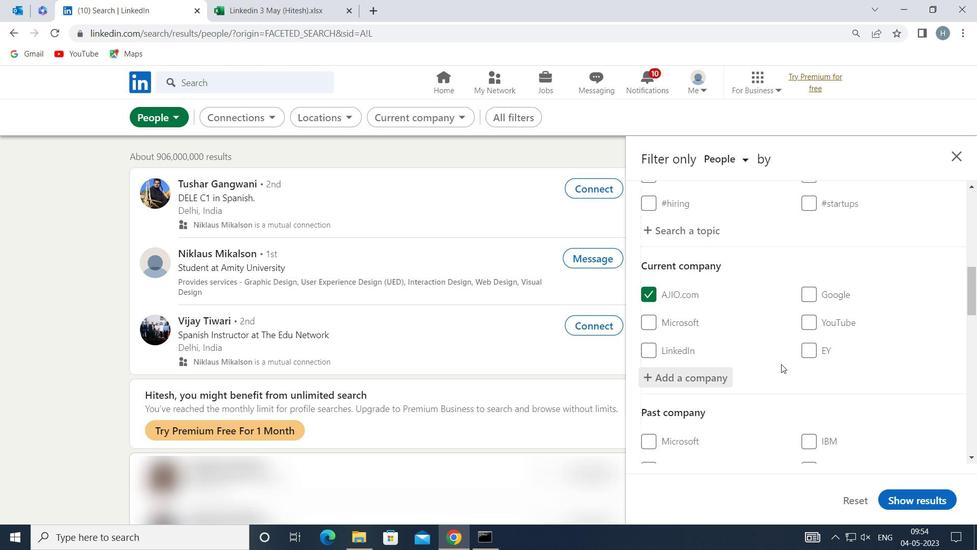 
Action: Mouse scrolled (770, 346) with delta (0, 0)
Screenshot: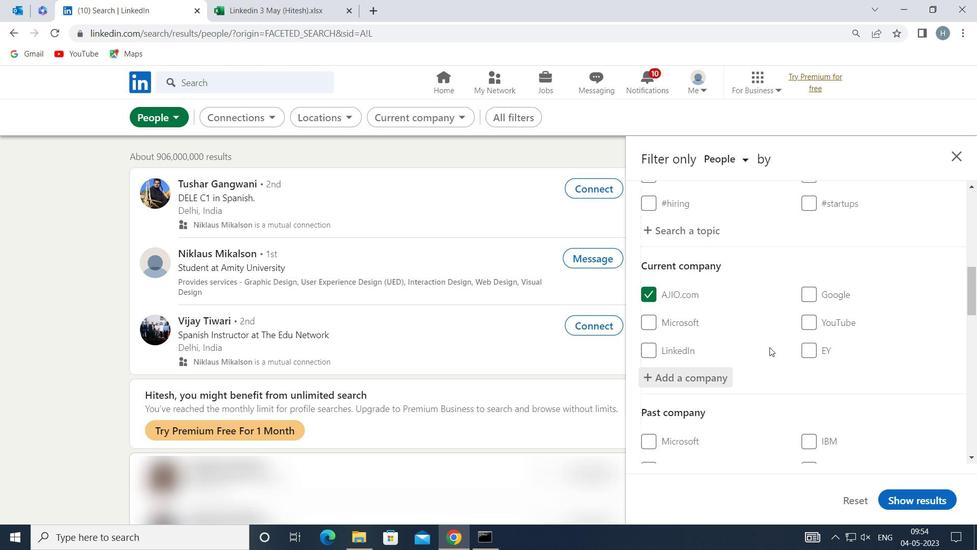 
Action: Mouse scrolled (770, 346) with delta (0, 0)
Screenshot: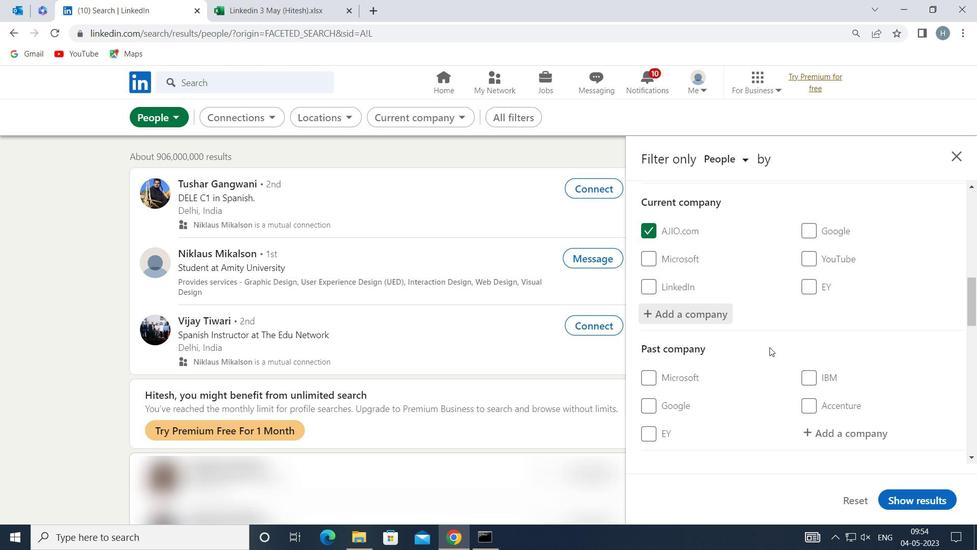 
Action: Mouse scrolled (770, 346) with delta (0, 0)
Screenshot: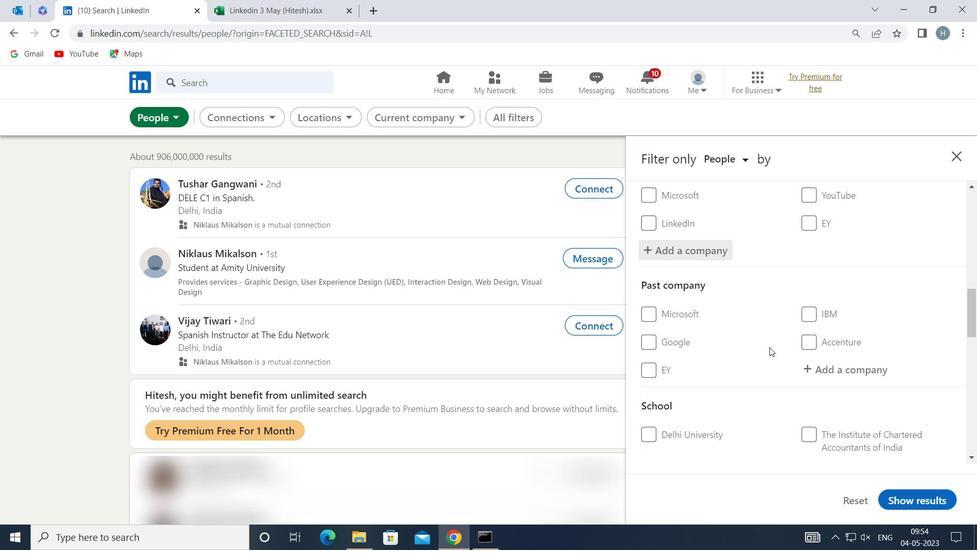
Action: Mouse scrolled (770, 346) with delta (0, 0)
Screenshot: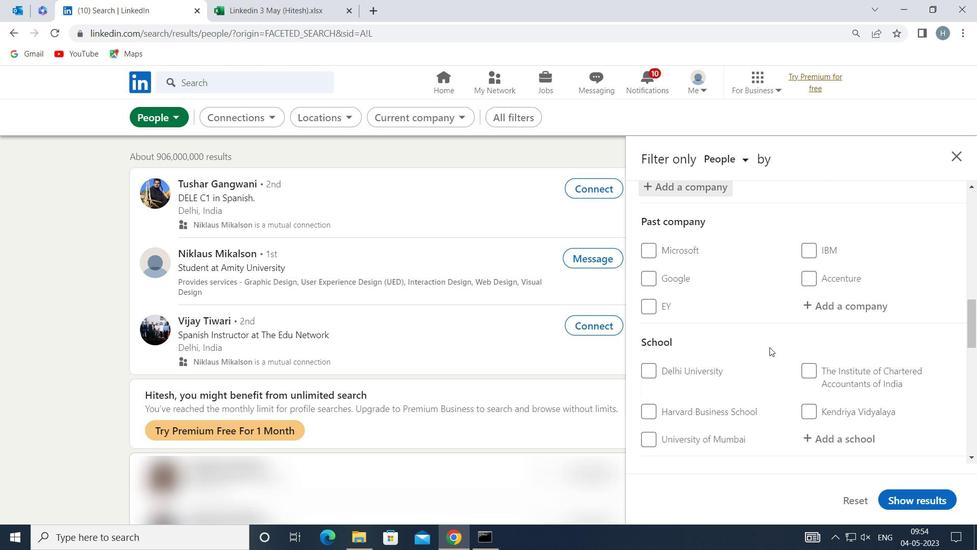 
Action: Mouse moved to (819, 371)
Screenshot: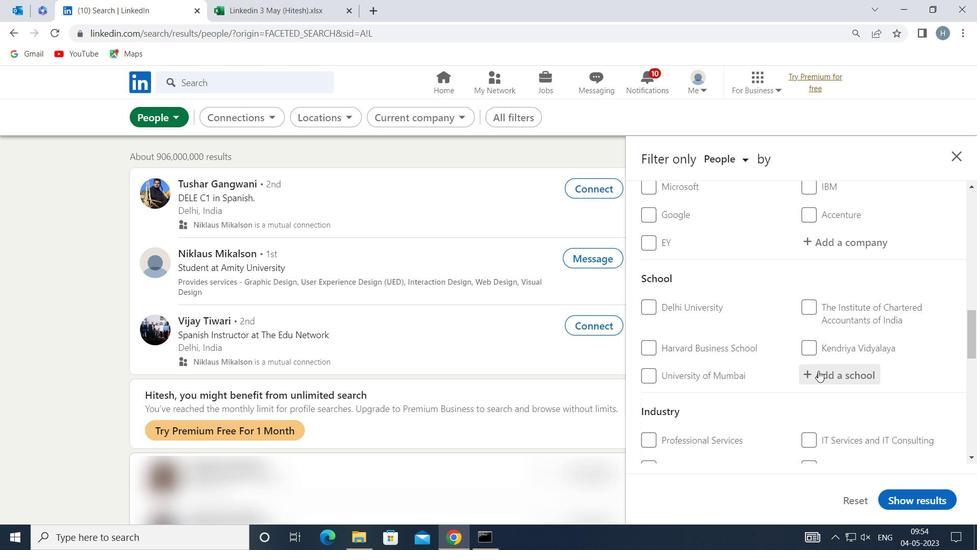 
Action: Mouse pressed left at (819, 371)
Screenshot: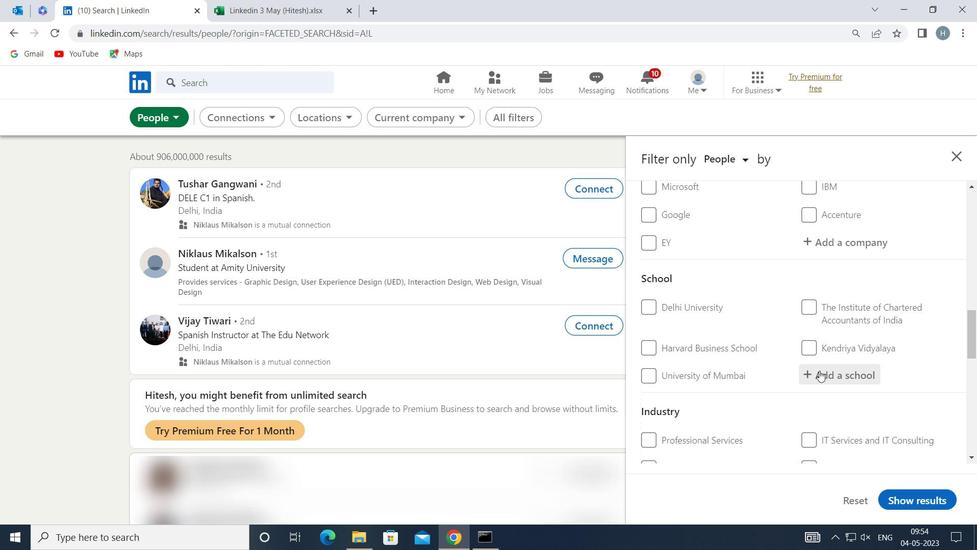 
Action: Mouse moved to (817, 368)
Screenshot: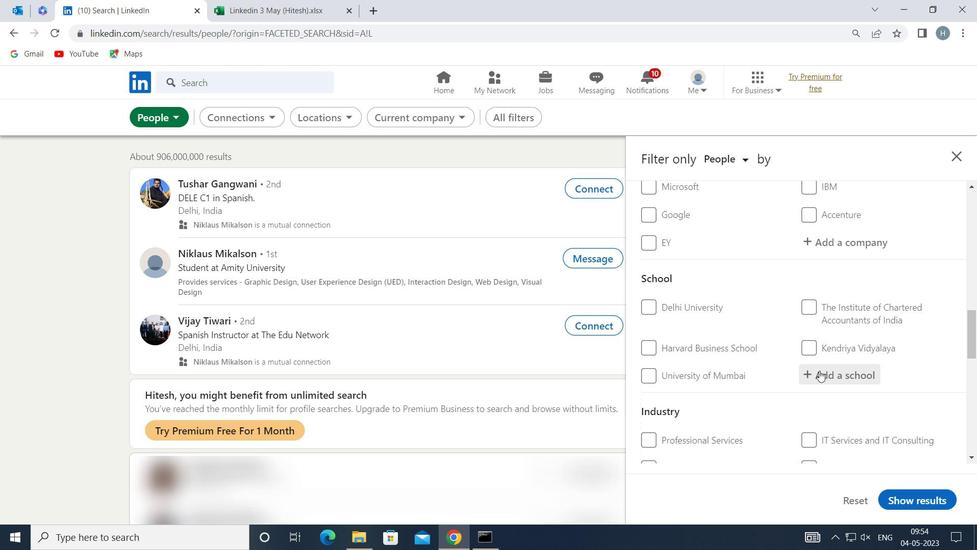 
Action: Key pressed <Key.shift>BADRUKA<Key.space><Key.shift>COLLEGE<Key.space>OF<Key.space>
Screenshot: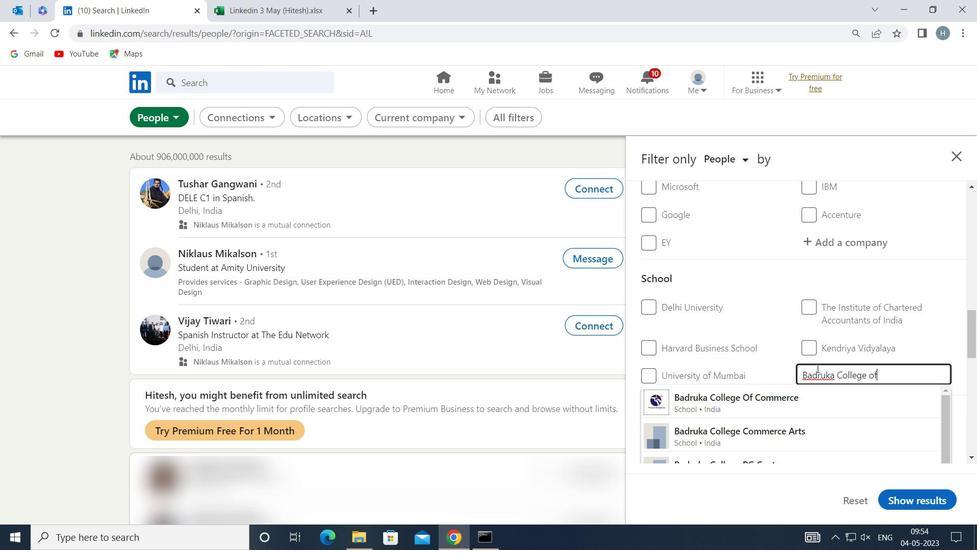 
Action: Mouse moved to (770, 398)
Screenshot: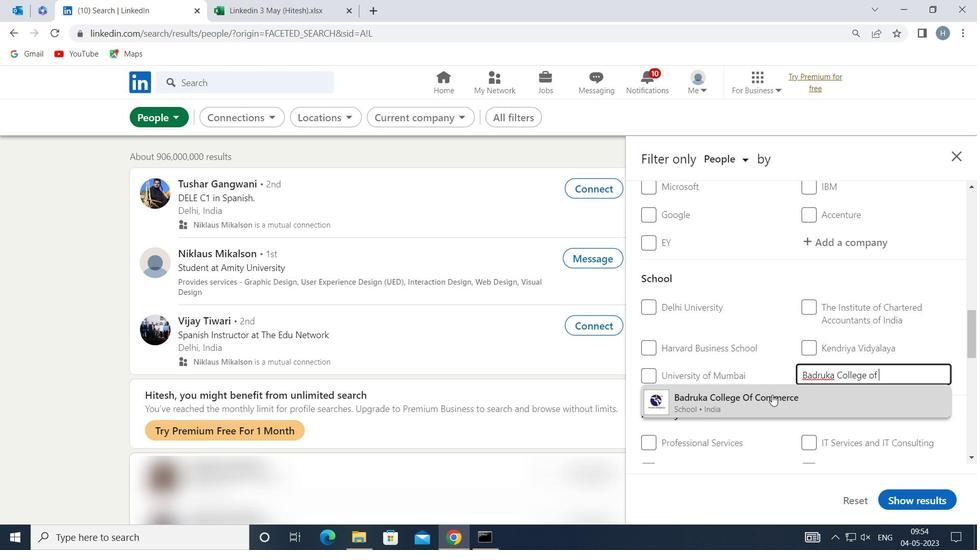 
Action: Mouse pressed left at (770, 398)
Screenshot: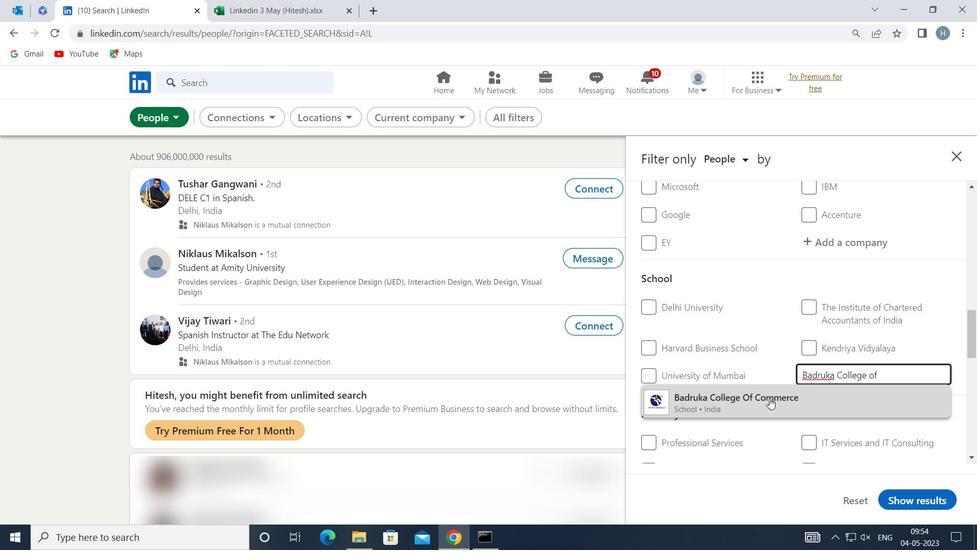
Action: Mouse moved to (742, 375)
Screenshot: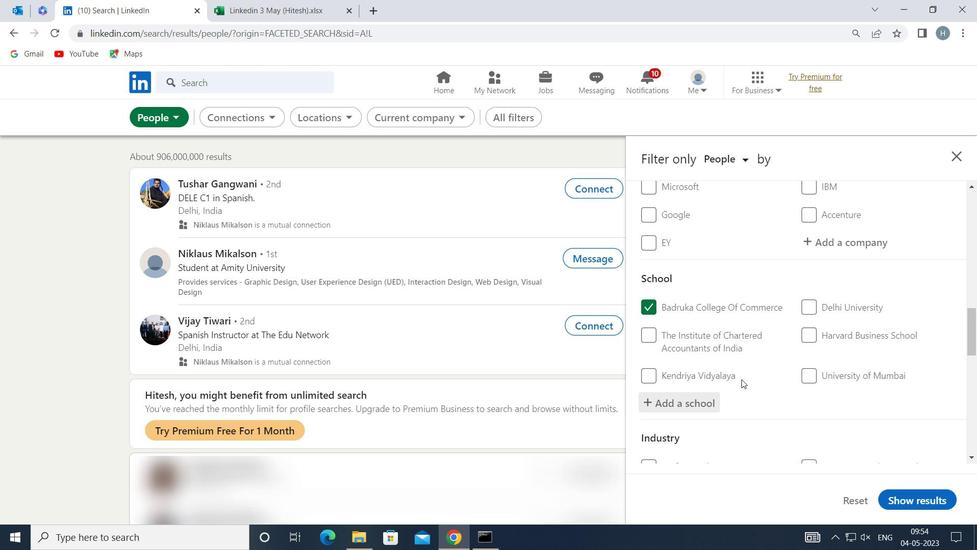 
Action: Mouse scrolled (742, 375) with delta (0, 0)
Screenshot: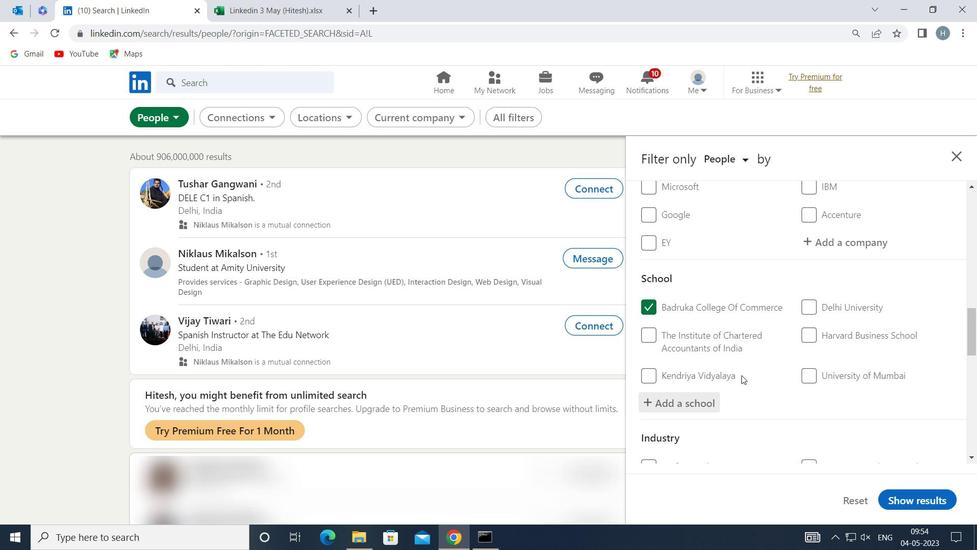 
Action: Mouse moved to (752, 361)
Screenshot: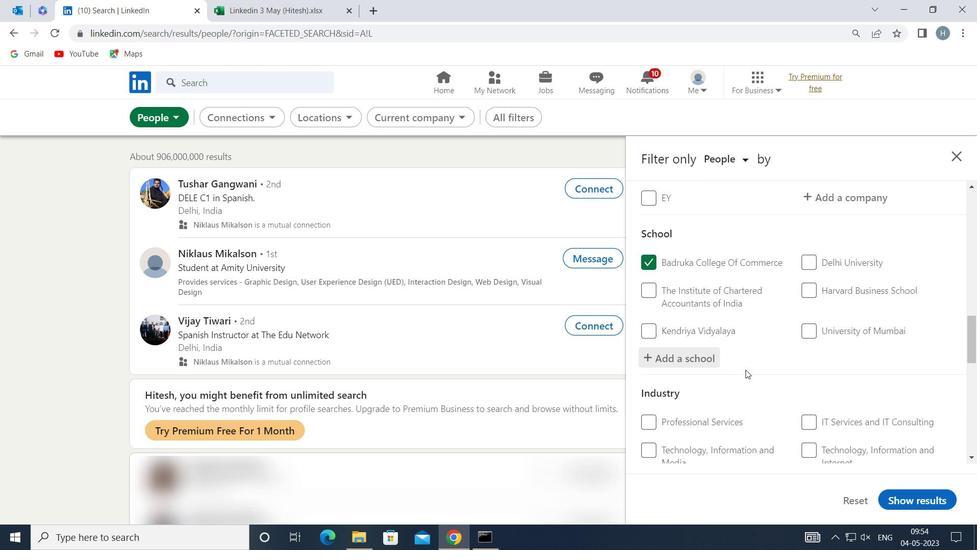 
Action: Mouse scrolled (752, 361) with delta (0, 0)
Screenshot: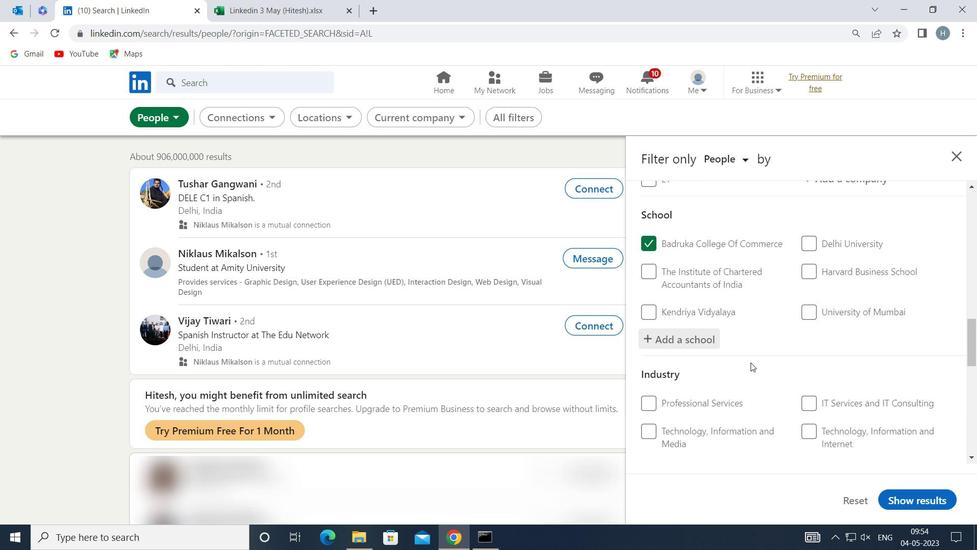
Action: Mouse moved to (823, 400)
Screenshot: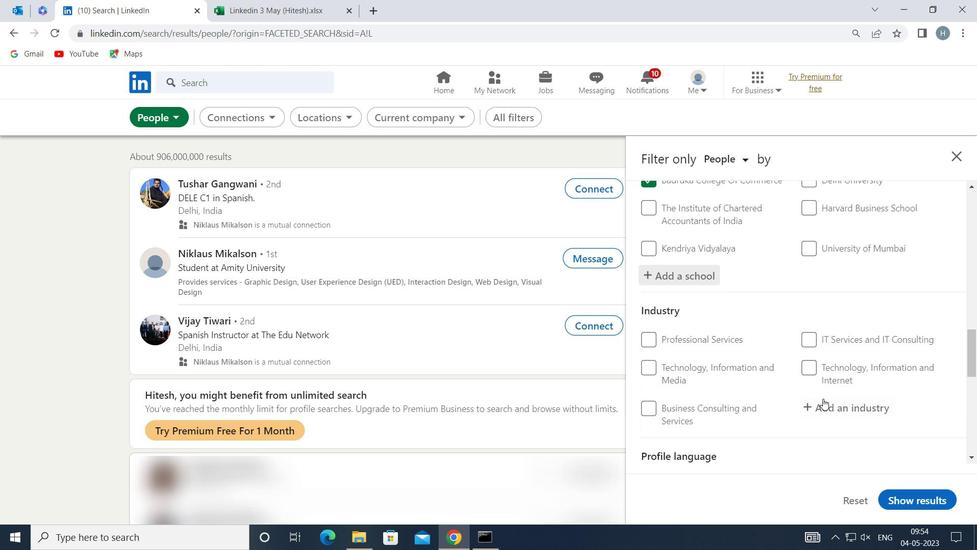 
Action: Mouse pressed left at (823, 400)
Screenshot: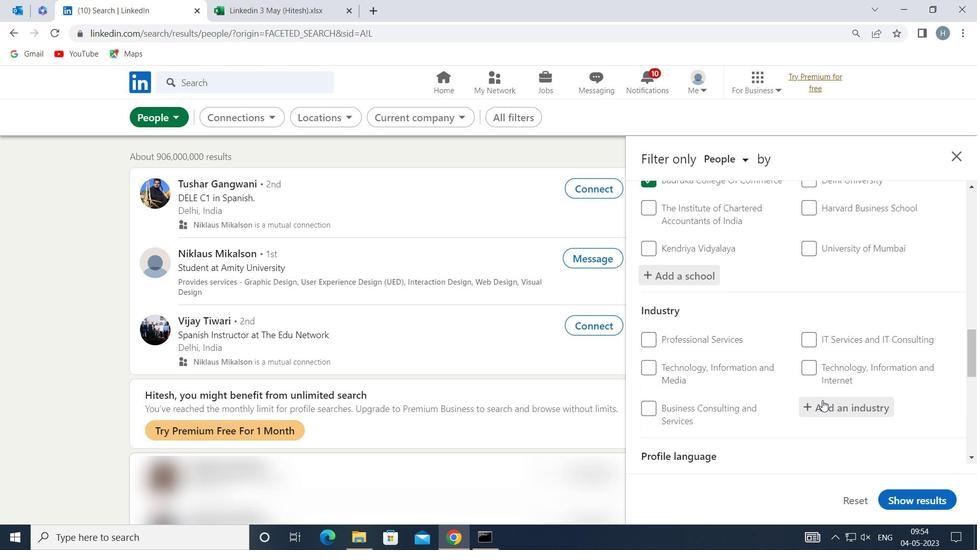 
Action: Mouse moved to (810, 398)
Screenshot: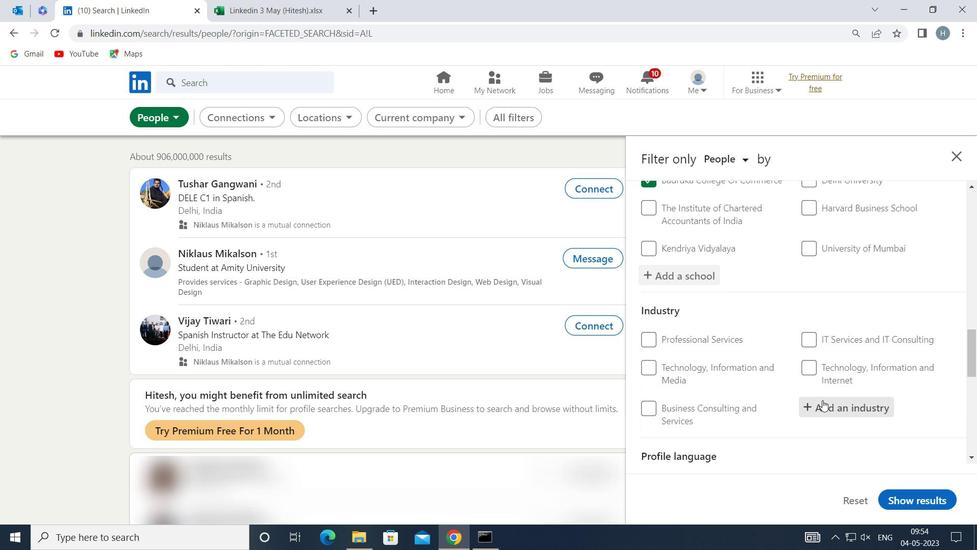 
Action: Key pressed <Key.shift>POLITICAL
Screenshot: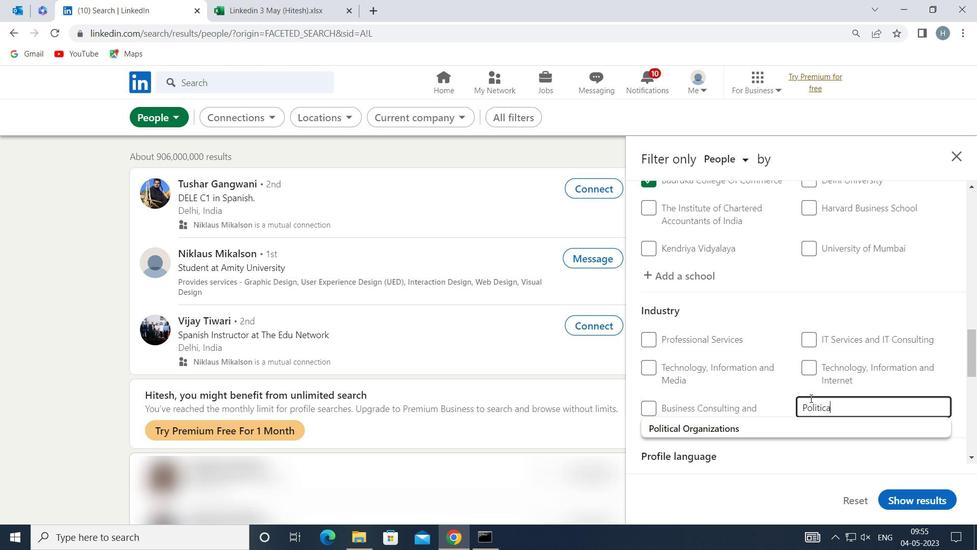 
Action: Mouse moved to (783, 426)
Screenshot: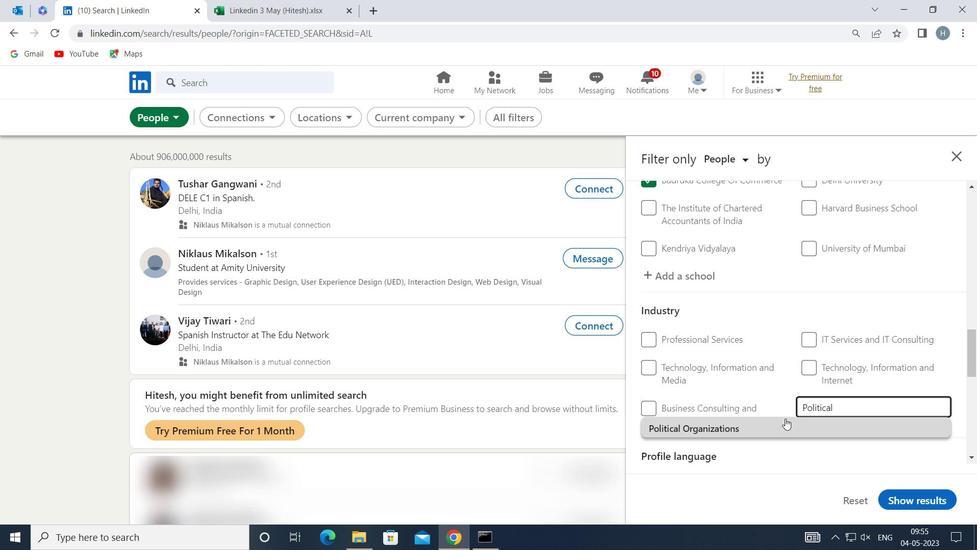
Action: Mouse pressed left at (783, 426)
Screenshot: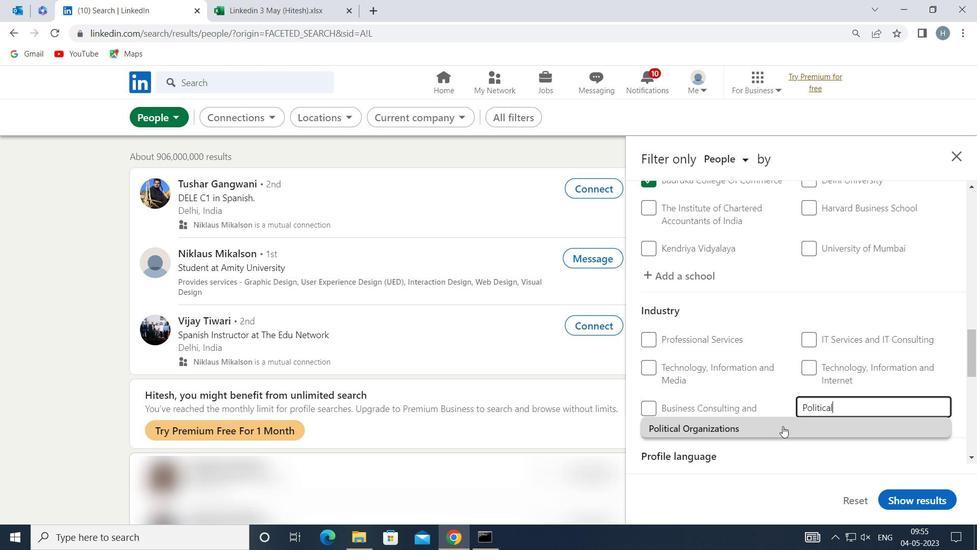 
Action: Mouse moved to (782, 398)
Screenshot: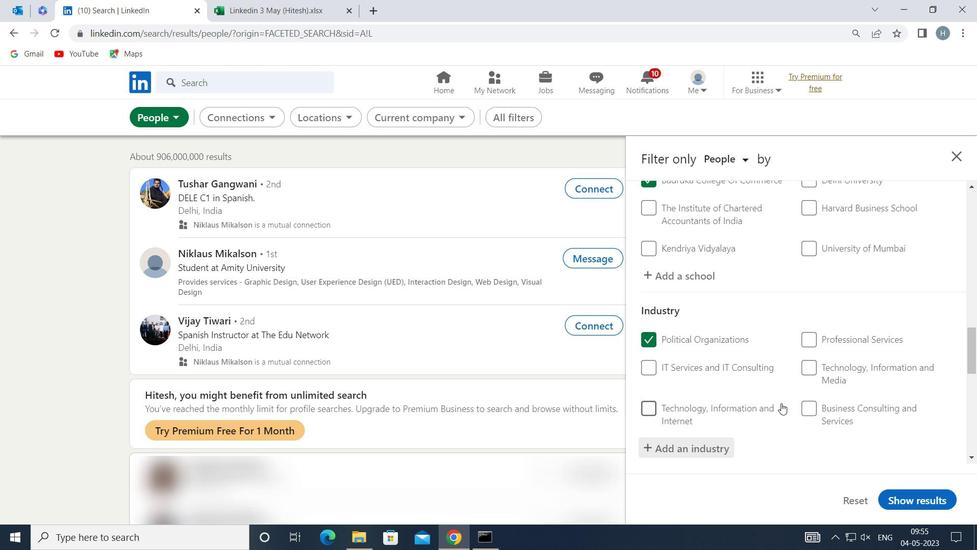 
Action: Mouse scrolled (782, 397) with delta (0, 0)
Screenshot: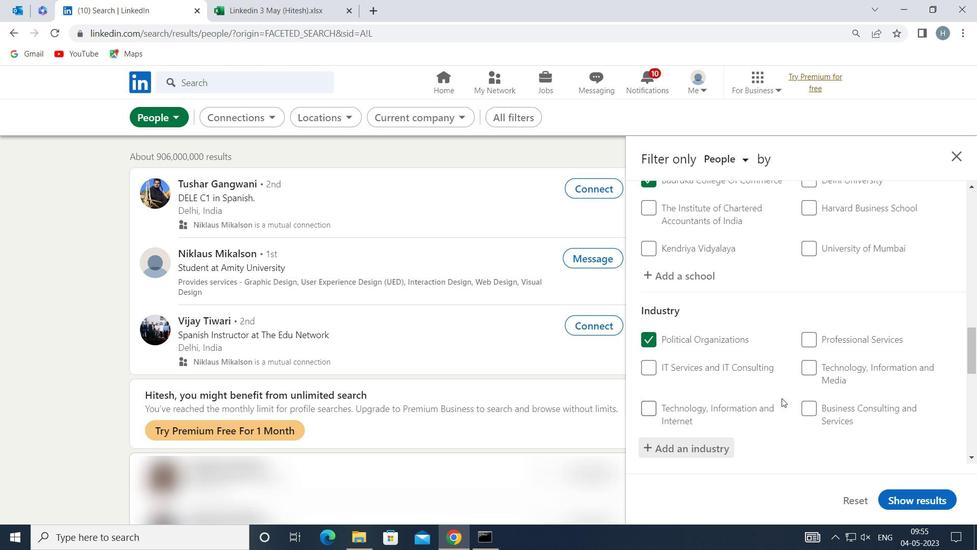 
Action: Mouse scrolled (782, 397) with delta (0, 0)
Screenshot: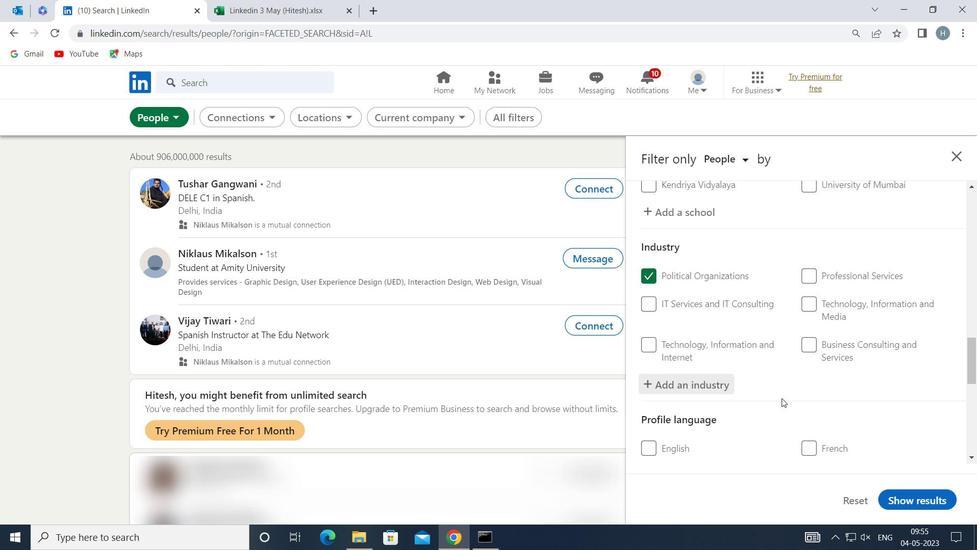 
Action: Mouse scrolled (782, 397) with delta (0, 0)
Screenshot: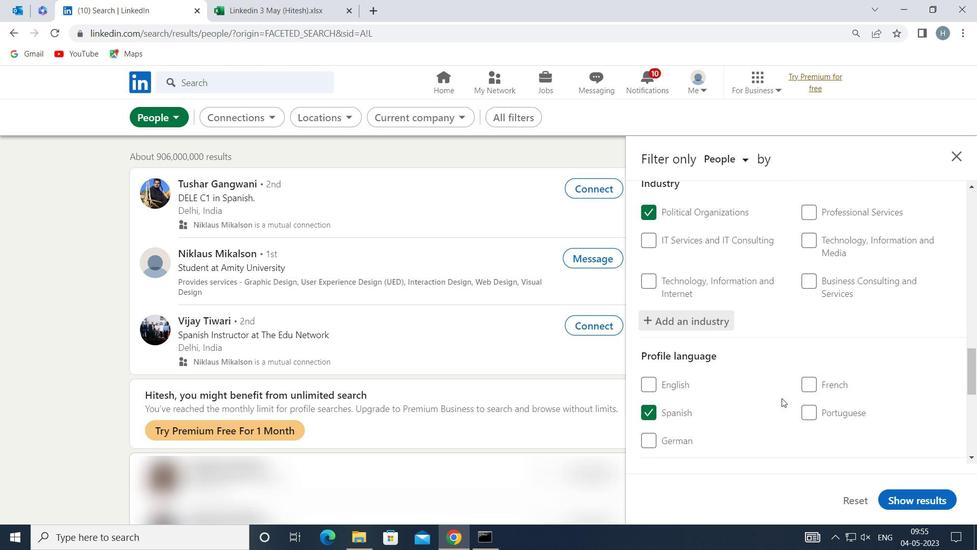 
Action: Mouse scrolled (782, 397) with delta (0, 0)
Screenshot: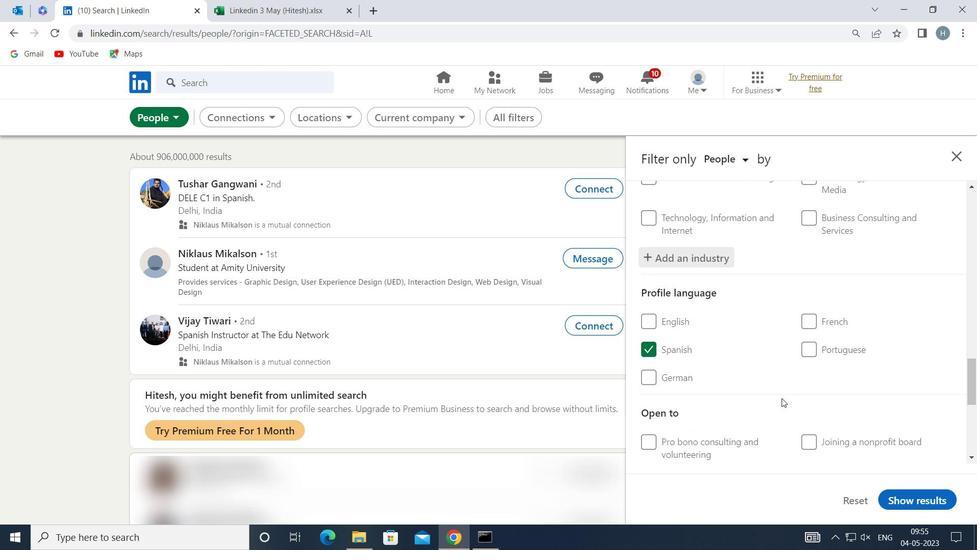
Action: Mouse scrolled (782, 397) with delta (0, 0)
Screenshot: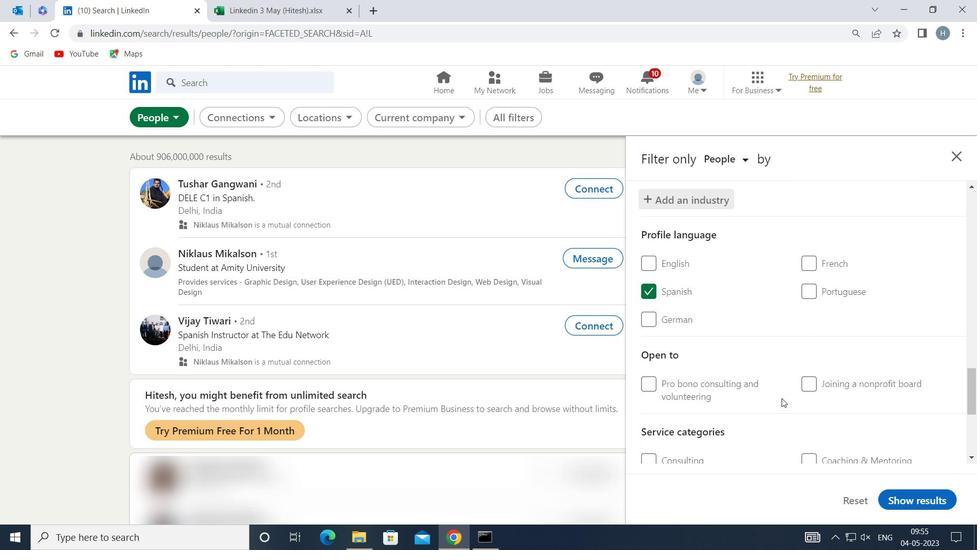
Action: Mouse scrolled (782, 397) with delta (0, 0)
Screenshot: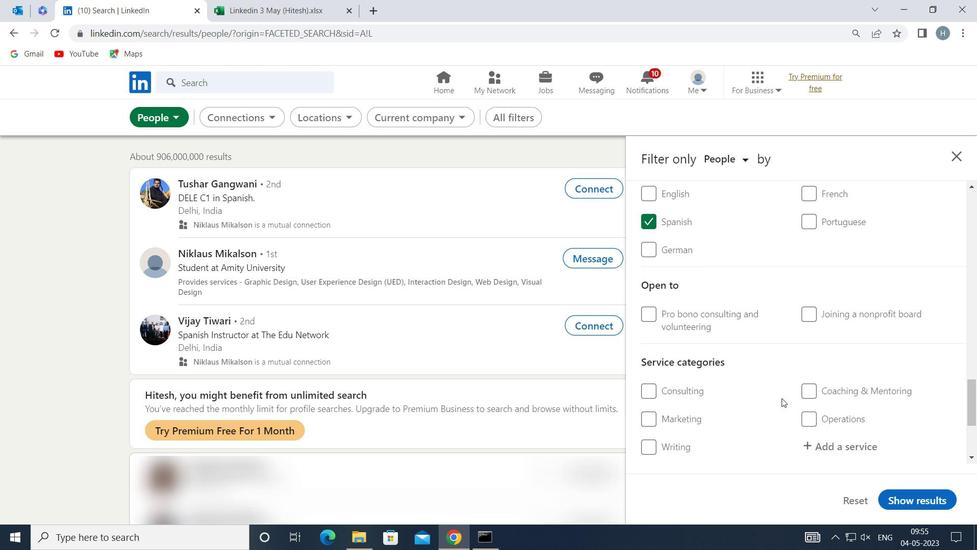 
Action: Mouse moved to (847, 381)
Screenshot: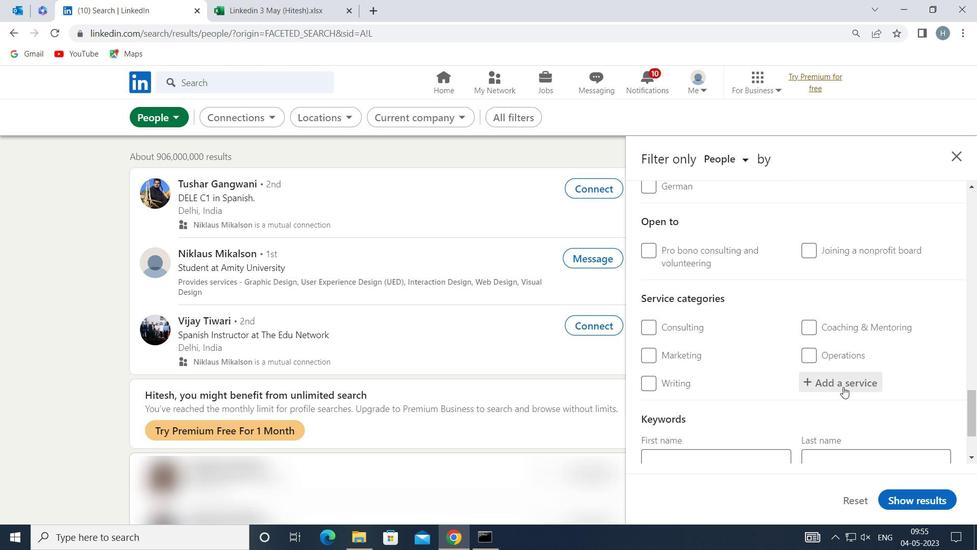 
Action: Mouse pressed left at (847, 381)
Screenshot: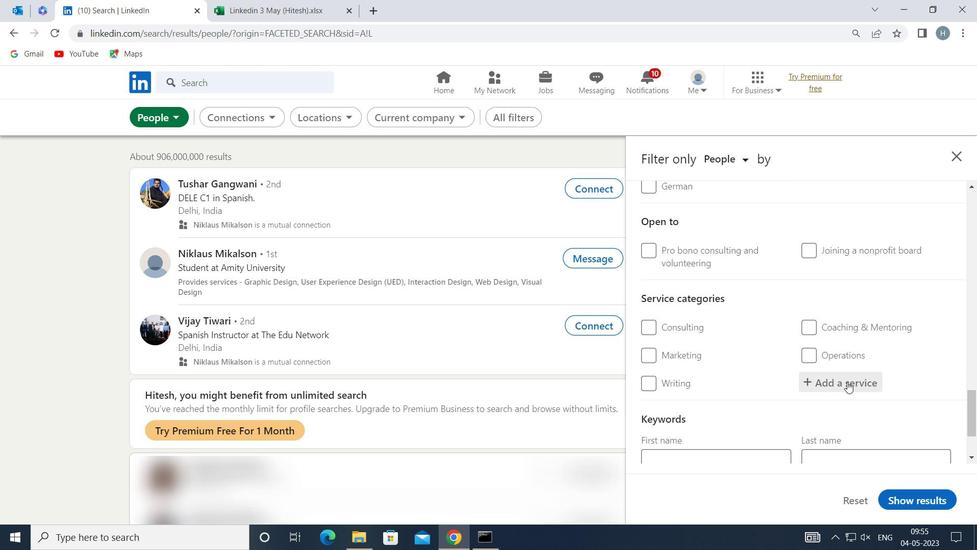
Action: Key pressed <Key.shift>AUTO<Key.space><Key.shift>IN
Screenshot: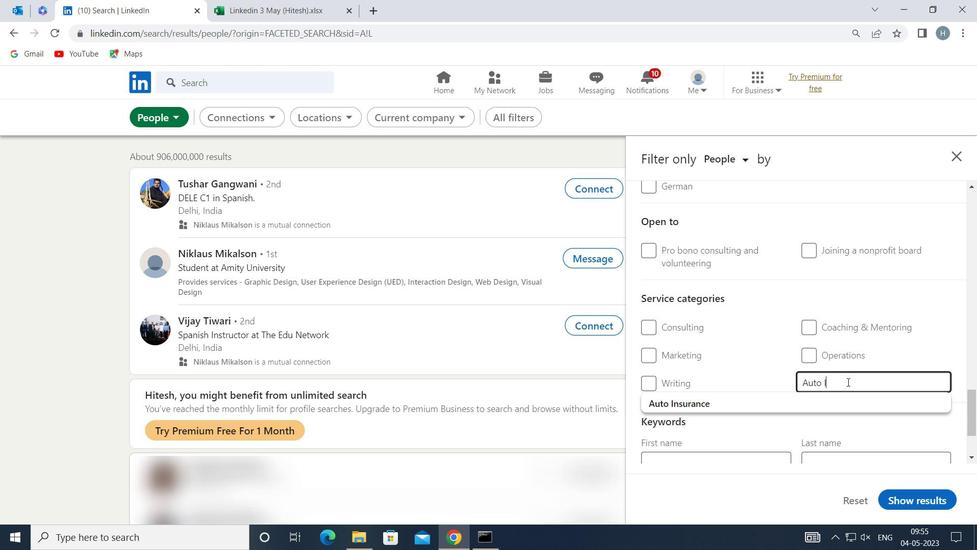 
Action: Mouse moved to (776, 401)
Screenshot: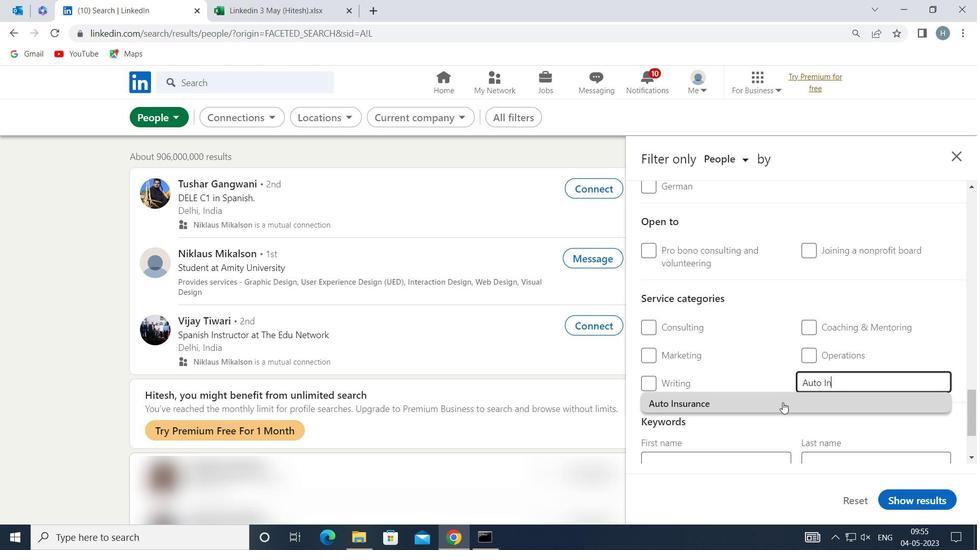 
Action: Mouse pressed left at (776, 401)
Screenshot: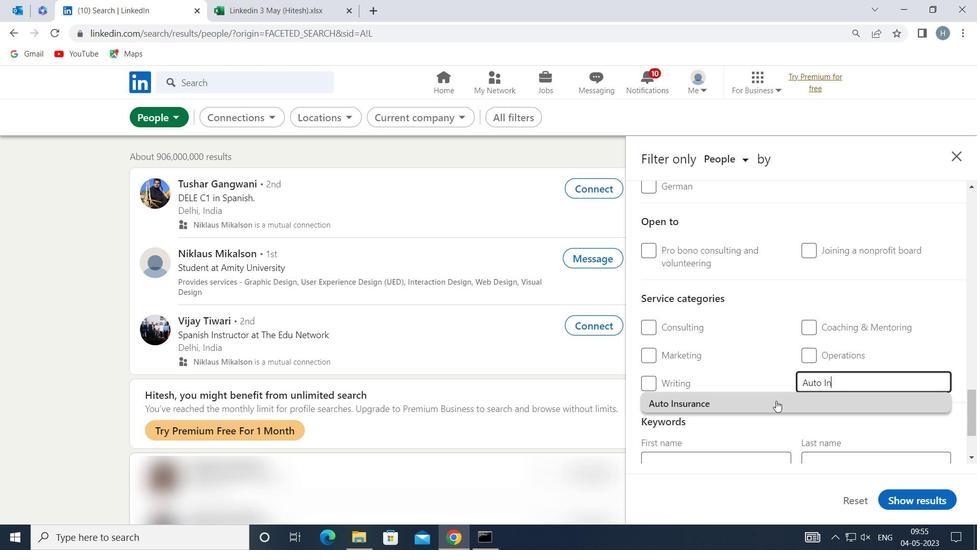 
Action: Mouse moved to (751, 392)
Screenshot: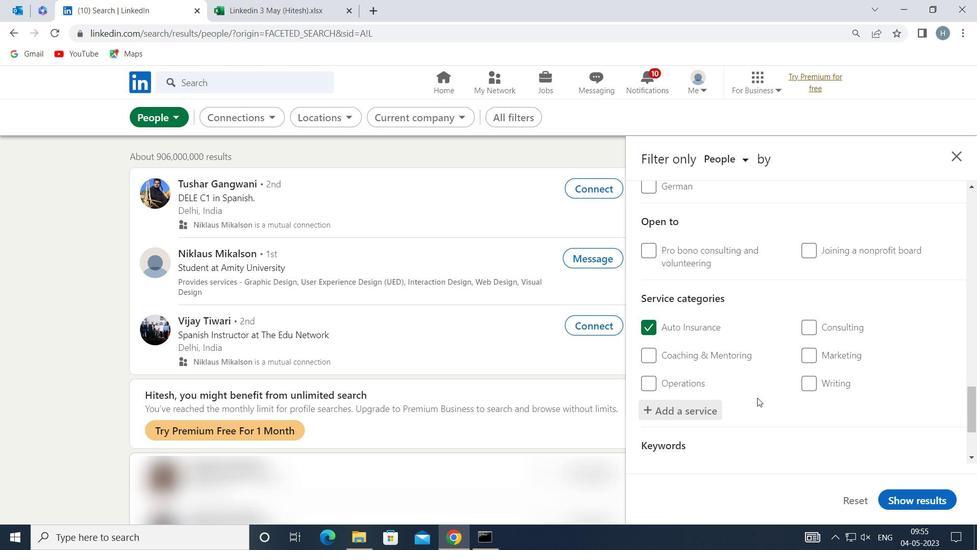 
Action: Mouse scrolled (751, 391) with delta (0, 0)
Screenshot: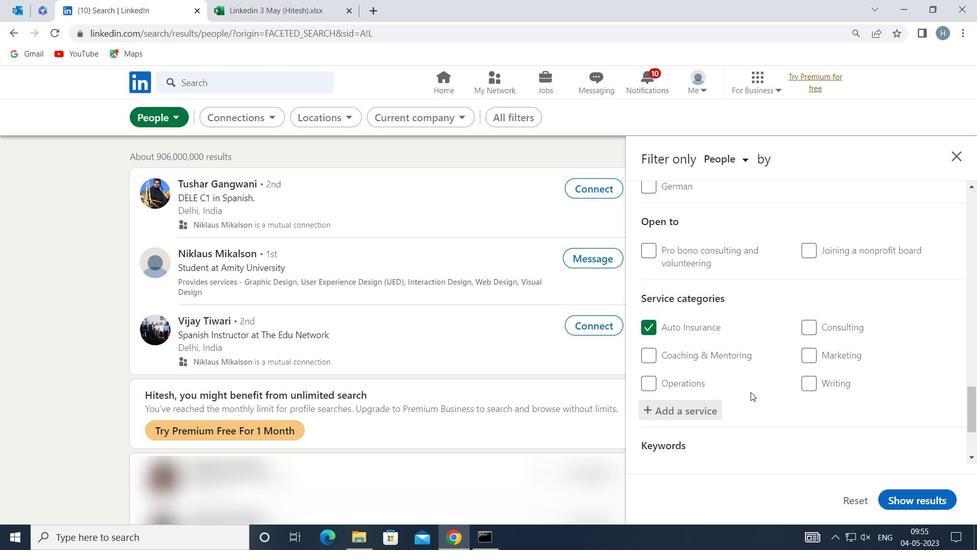 
Action: Mouse scrolled (751, 391) with delta (0, 0)
Screenshot: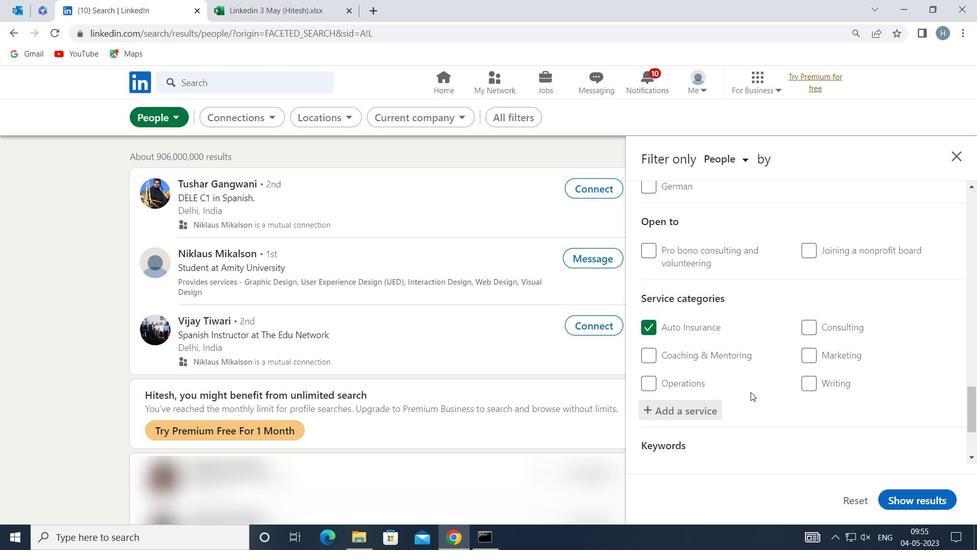 
Action: Mouse moved to (752, 389)
Screenshot: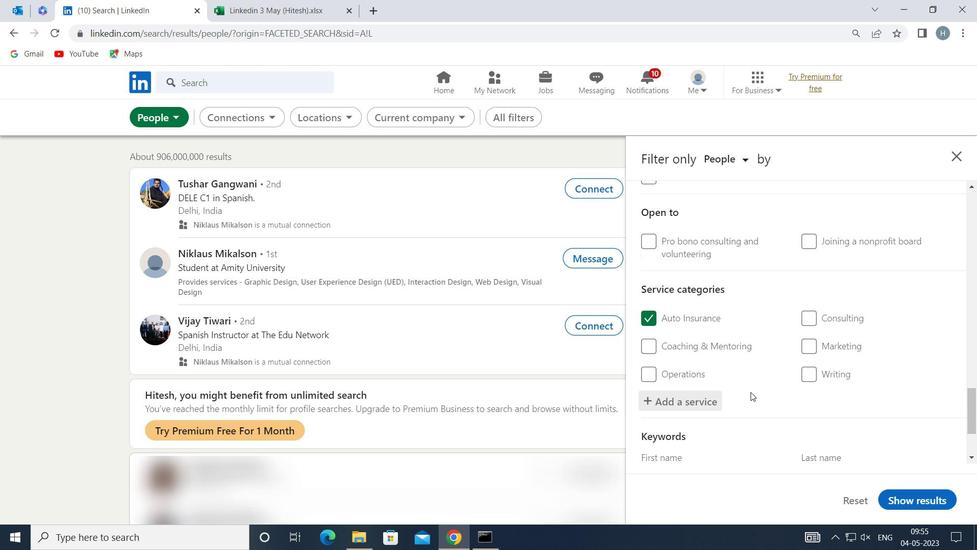 
Action: Mouse scrolled (752, 388) with delta (0, 0)
Screenshot: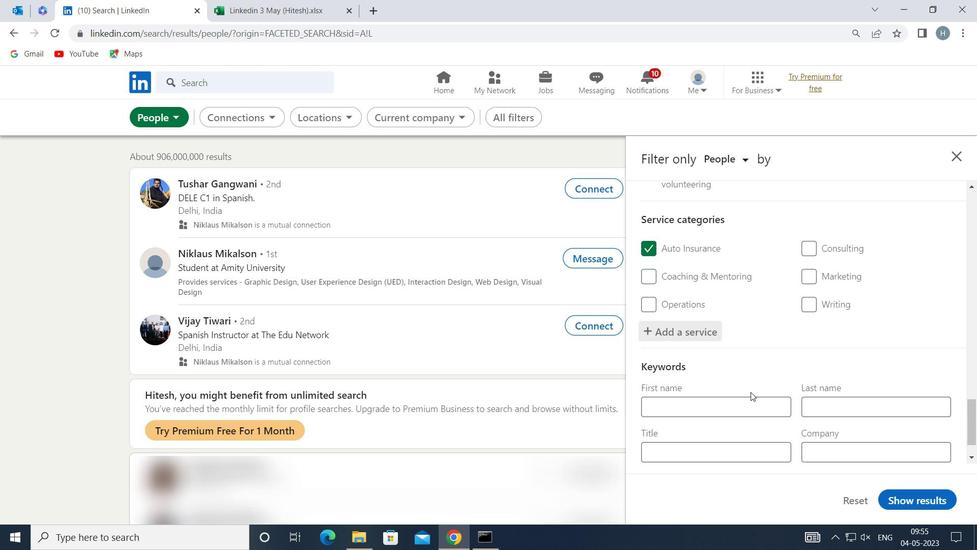 
Action: Mouse scrolled (752, 388) with delta (0, 0)
Screenshot: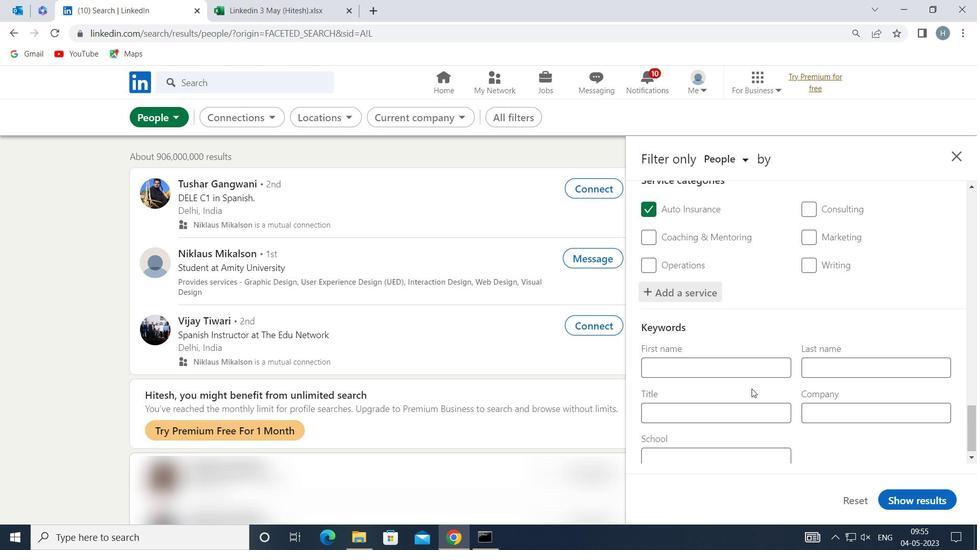 
Action: Mouse moved to (756, 406)
Screenshot: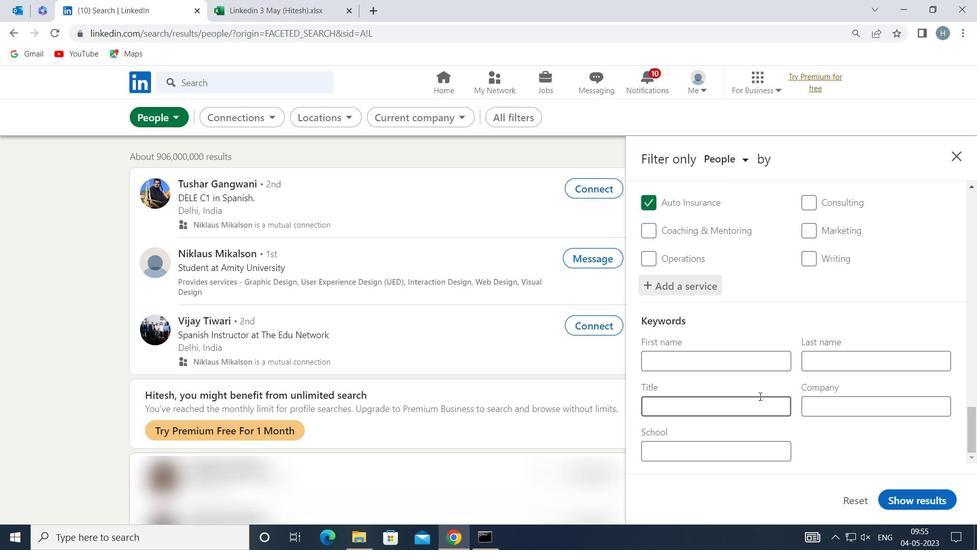 
Action: Mouse pressed left at (756, 406)
Screenshot: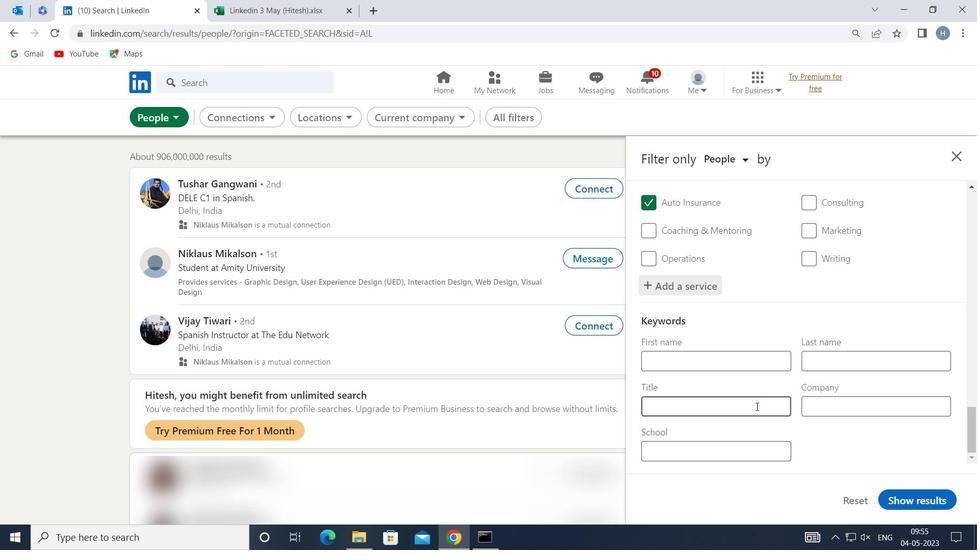 
Action: Key pressed <Key.shift>TECHNICAL<Key.space><Key.shift><Key.shift><Key.shift><Key.shift><Key.shift><Key.shift><Key.shift><Key.shift><Key.shift><Key.shift><Key.shift><Key.shift><Key.shift>SUPPORT<Key.space><Key.shift>SPECIALIST
Screenshot: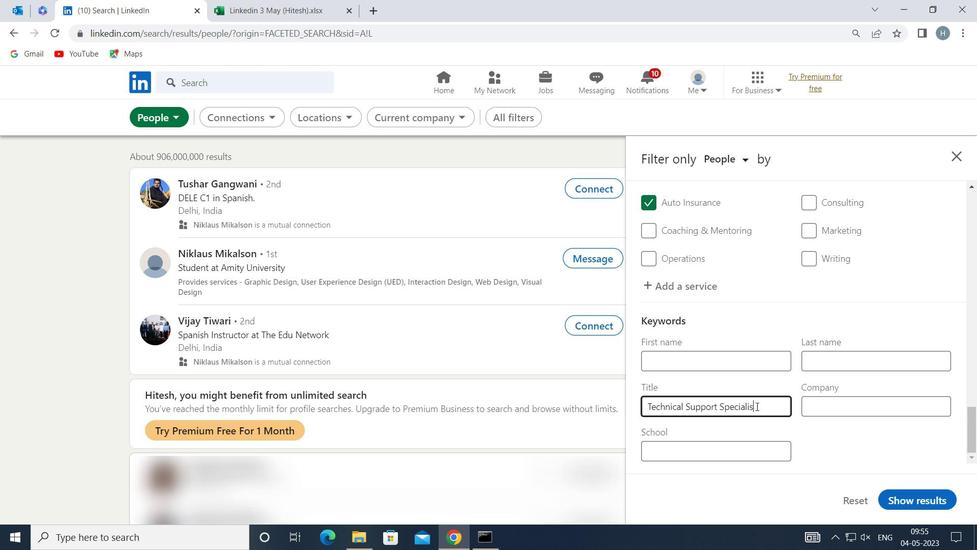 
Action: Mouse moved to (918, 497)
Screenshot: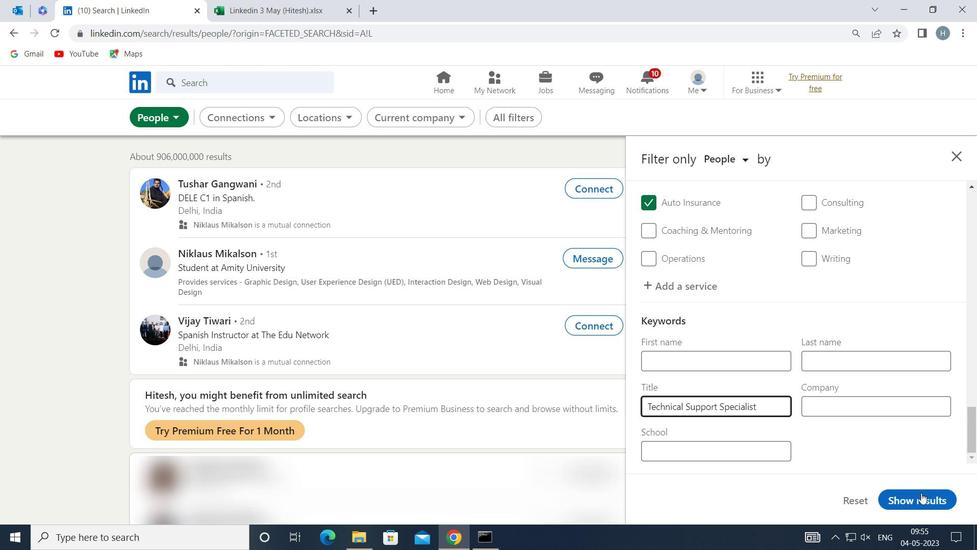 
Action: Mouse pressed left at (918, 497)
Screenshot: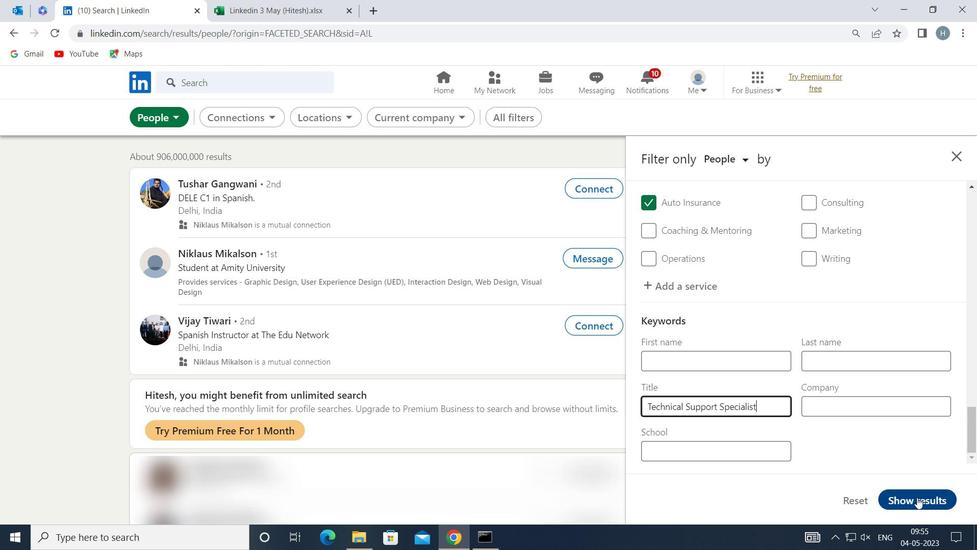 
Action: Mouse moved to (728, 355)
Screenshot: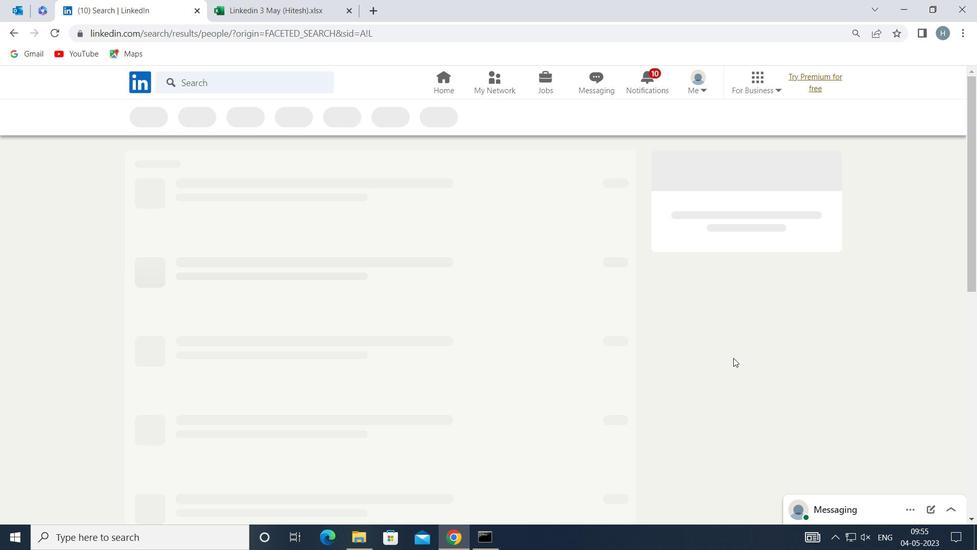 
